 Task: Research Airbnb accommodation in Ad Dilam, Saudi Arabia from 7th December, 2023 to 15th December, 2023 for 6 adults.3 bedrooms having 3 beds and 3 bathrooms. Property type can be guest house. Booking option can be shelf check-in. Look for 3 properties as per requirement.
Action: Mouse moved to (592, 83)
Screenshot: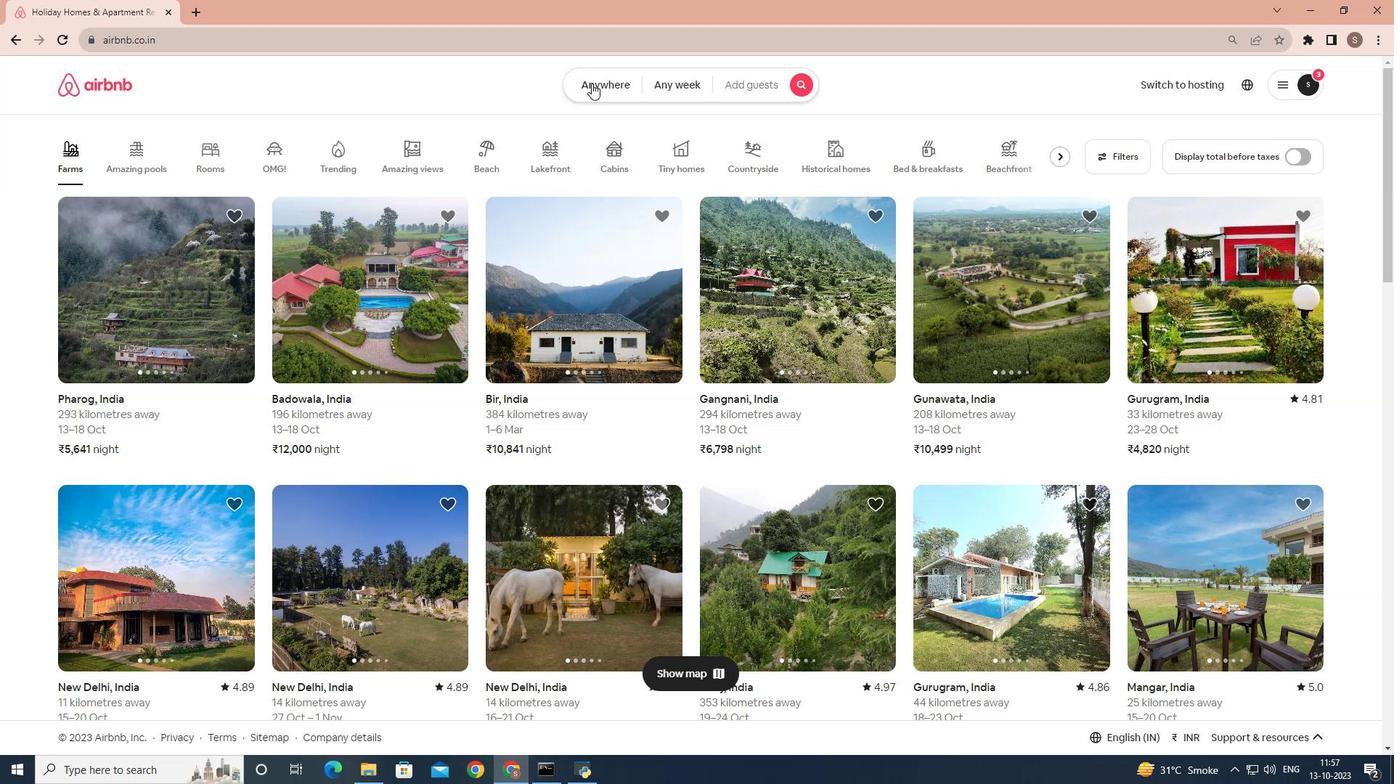 
Action: Mouse pressed left at (592, 83)
Screenshot: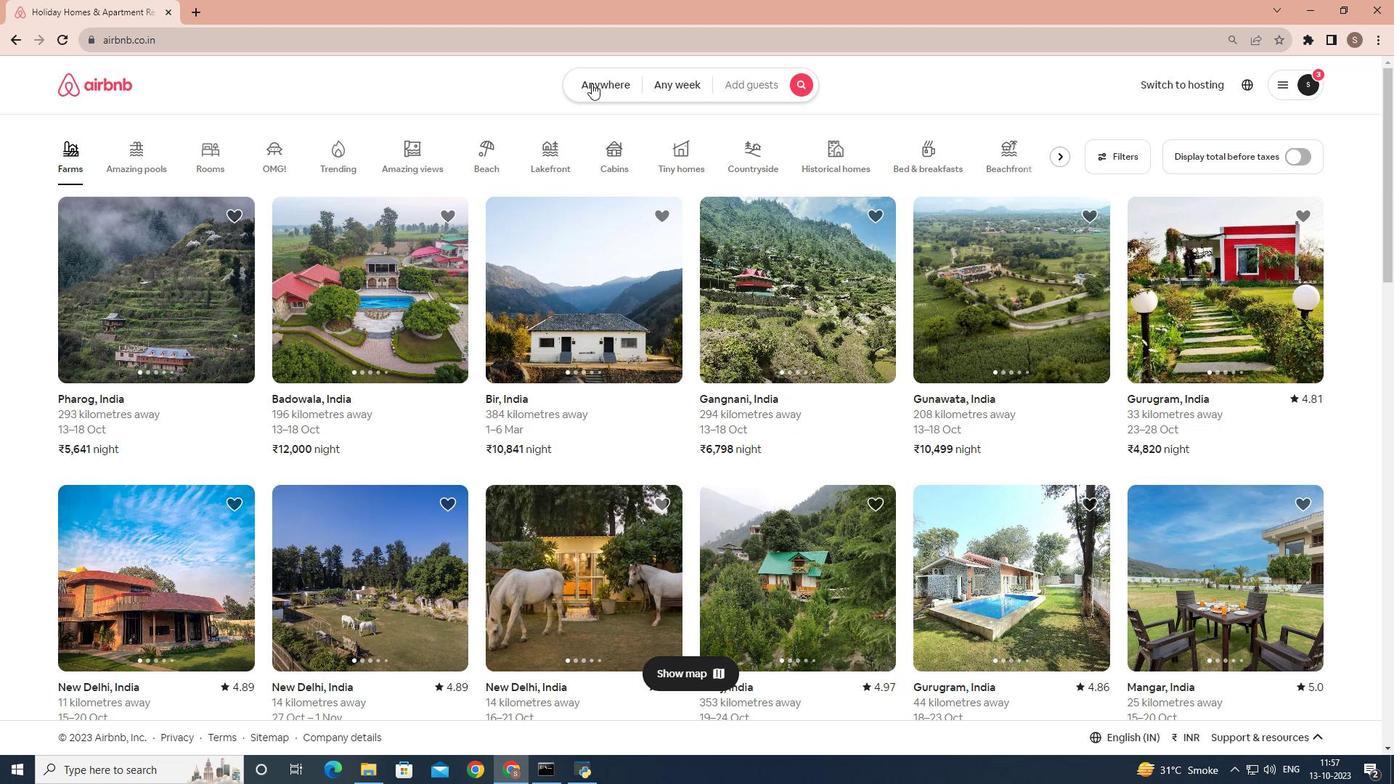 
Action: Mouse moved to (502, 141)
Screenshot: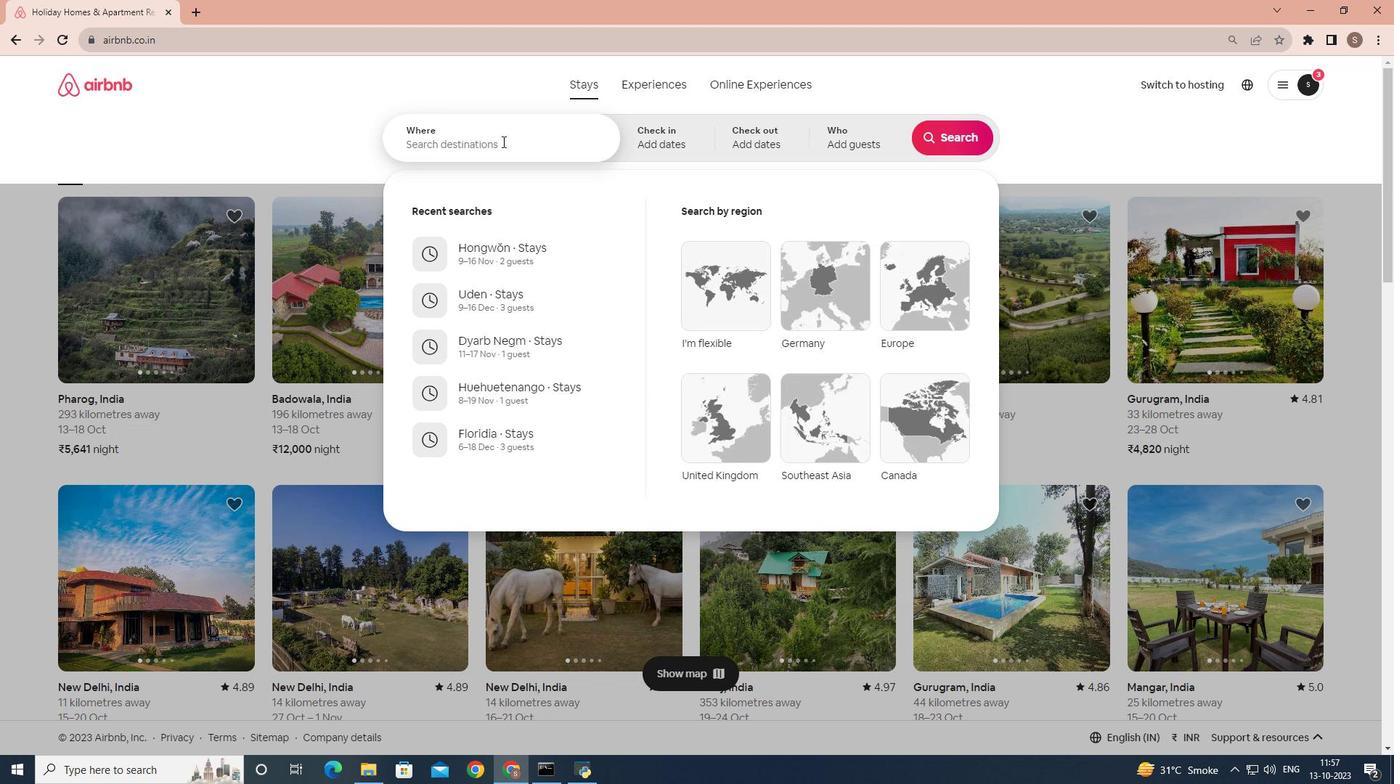 
Action: Mouse pressed left at (502, 141)
Screenshot: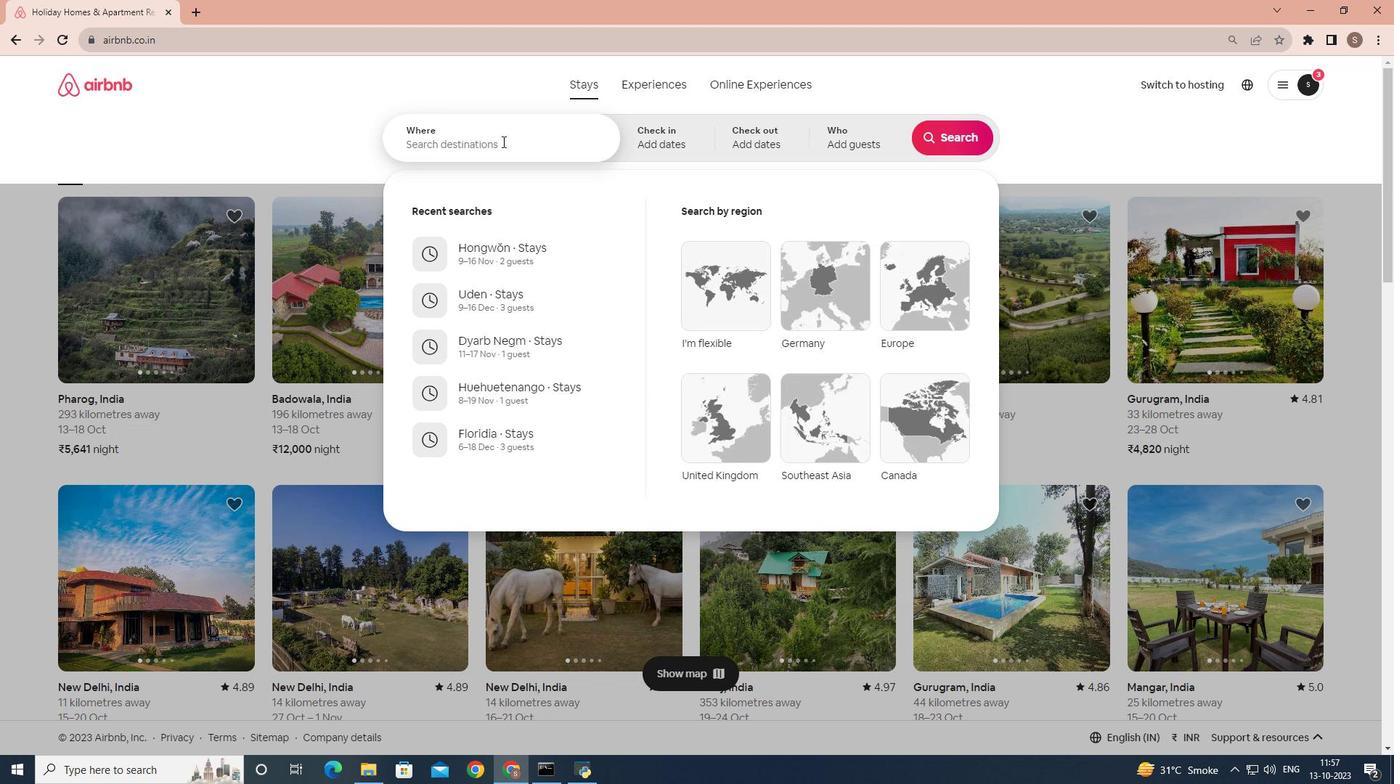 
Action: Key pressed <Key.shift>Ad<Key.space><Key.shift>Dilam,<Key.space><Key.shift>Saudi<Key.space><Key.shift>Arabia
Screenshot: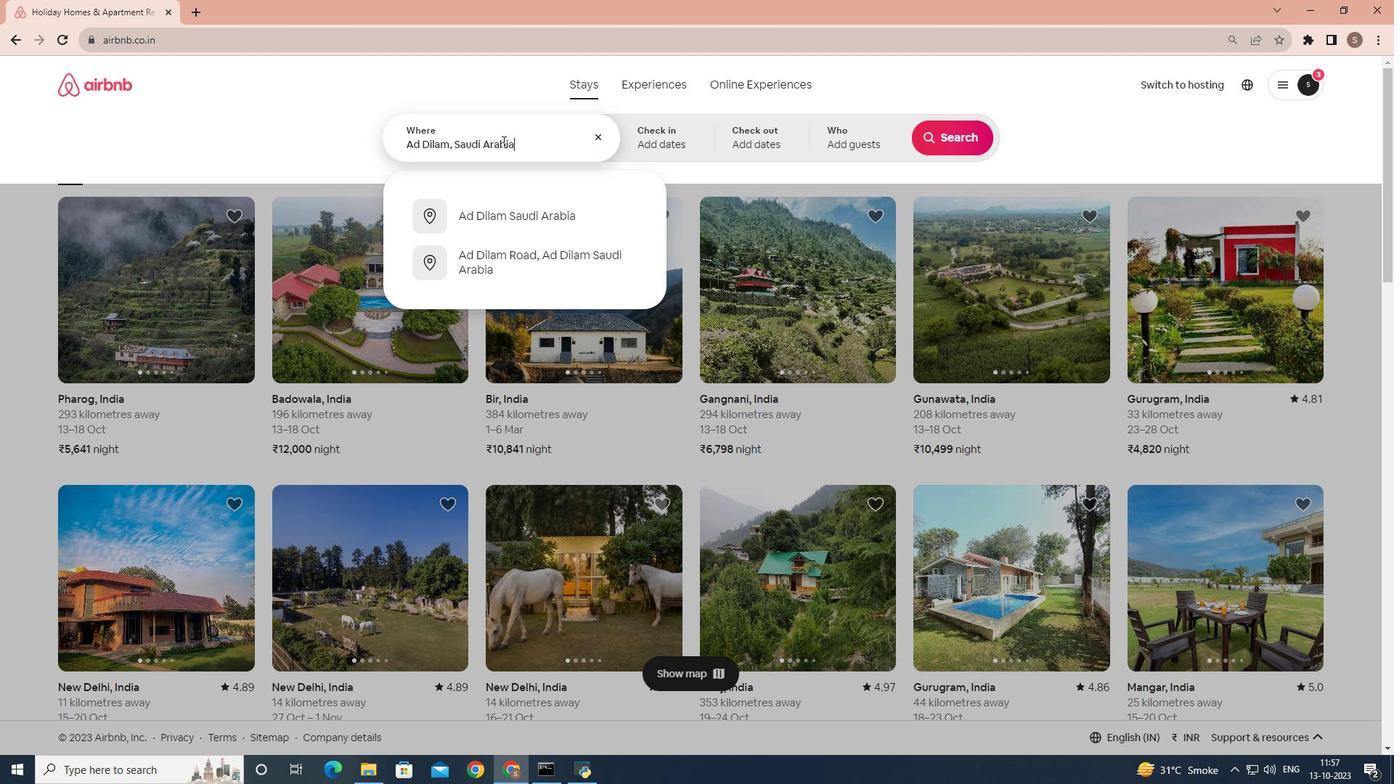 
Action: Mouse moved to (684, 137)
Screenshot: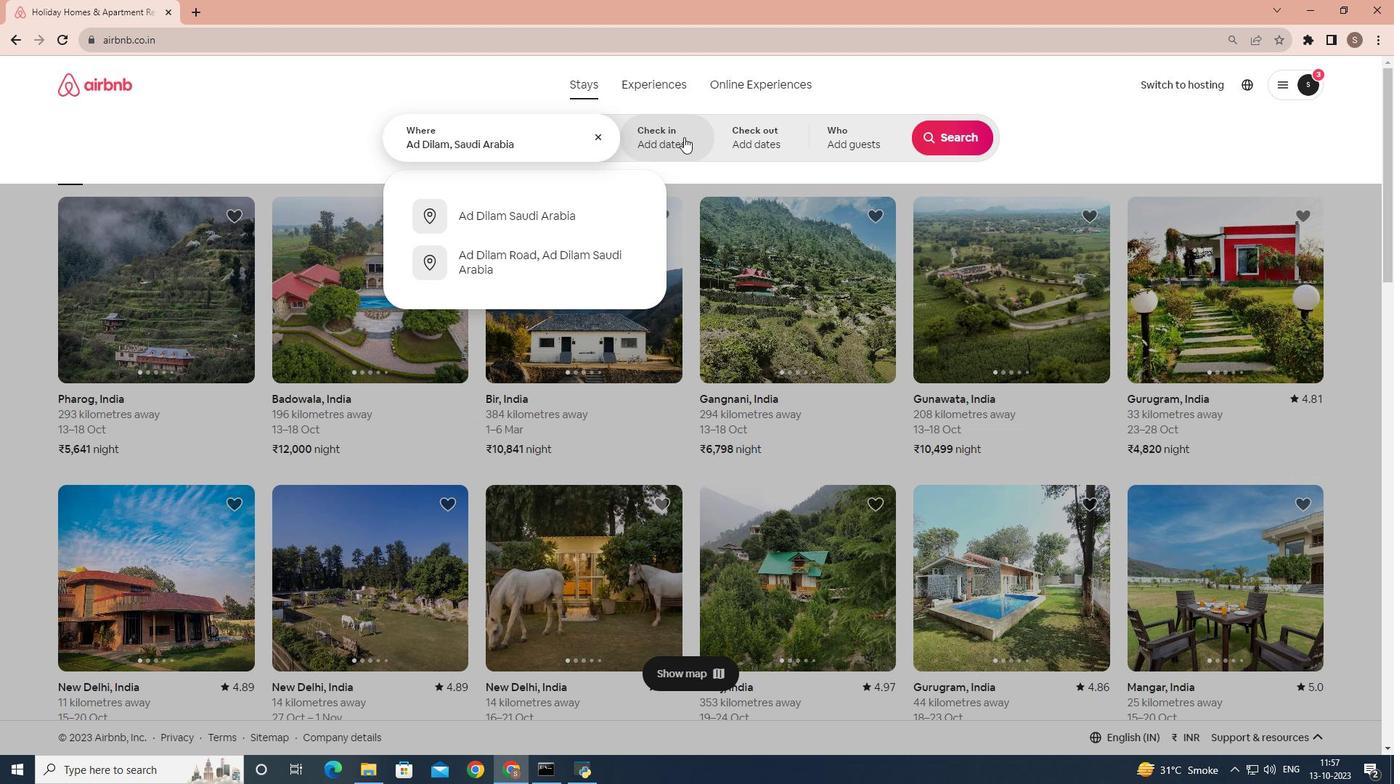 
Action: Mouse pressed left at (684, 137)
Screenshot: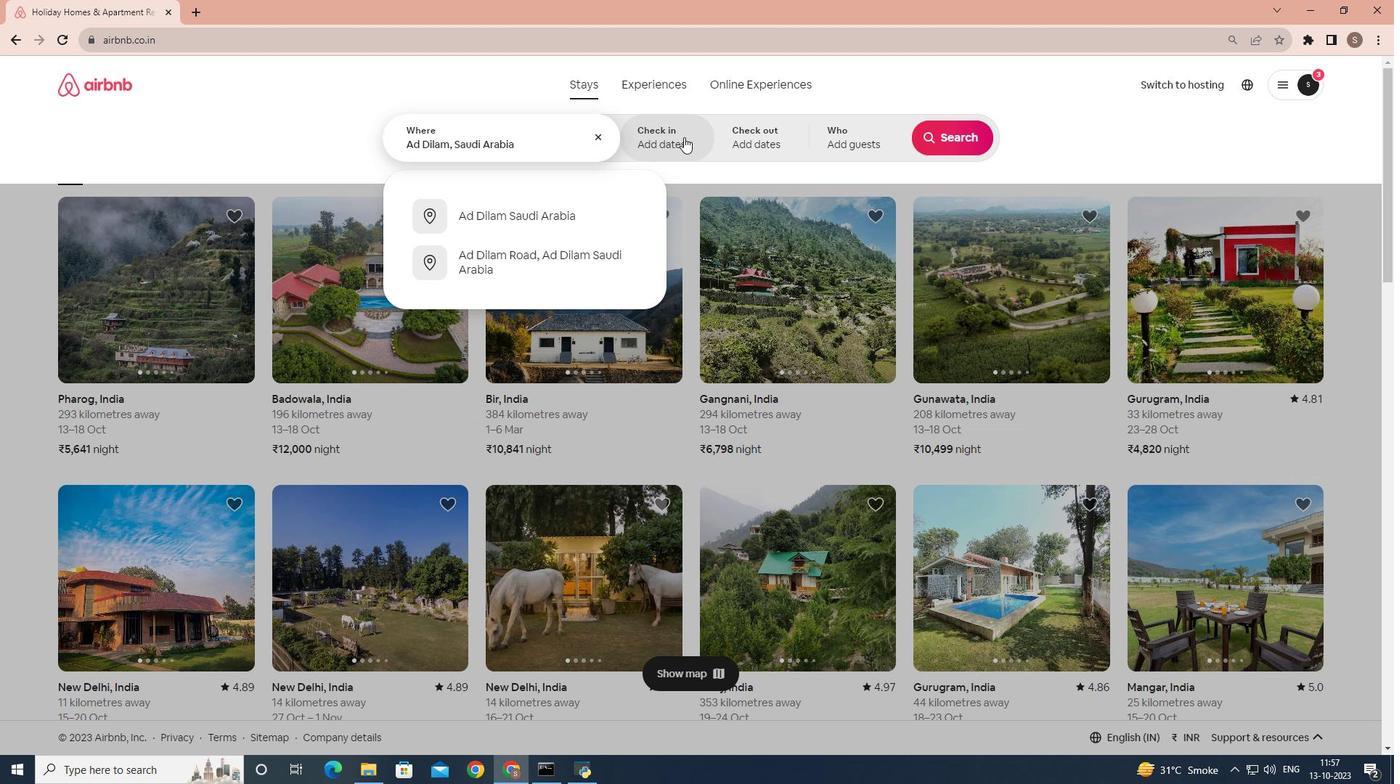 
Action: Mouse moved to (952, 250)
Screenshot: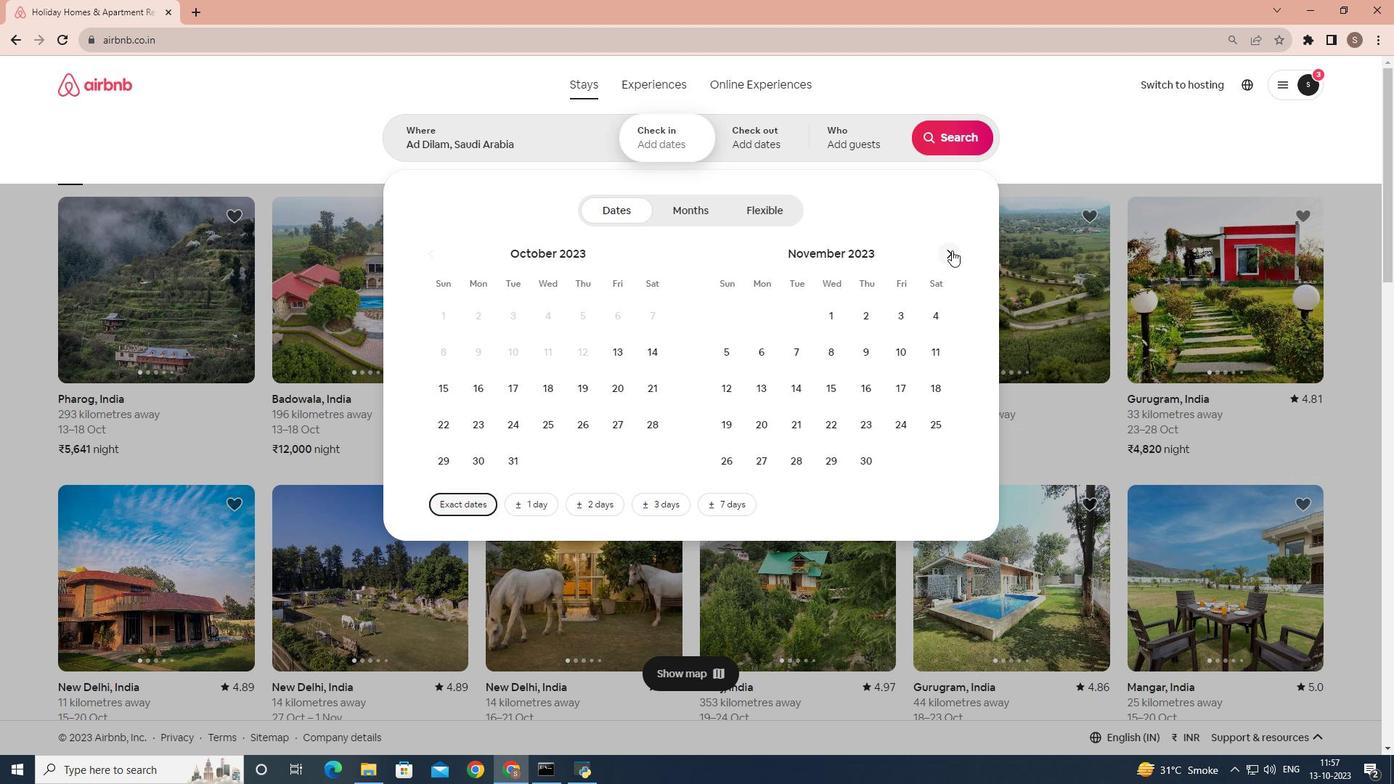 
Action: Mouse pressed left at (952, 250)
Screenshot: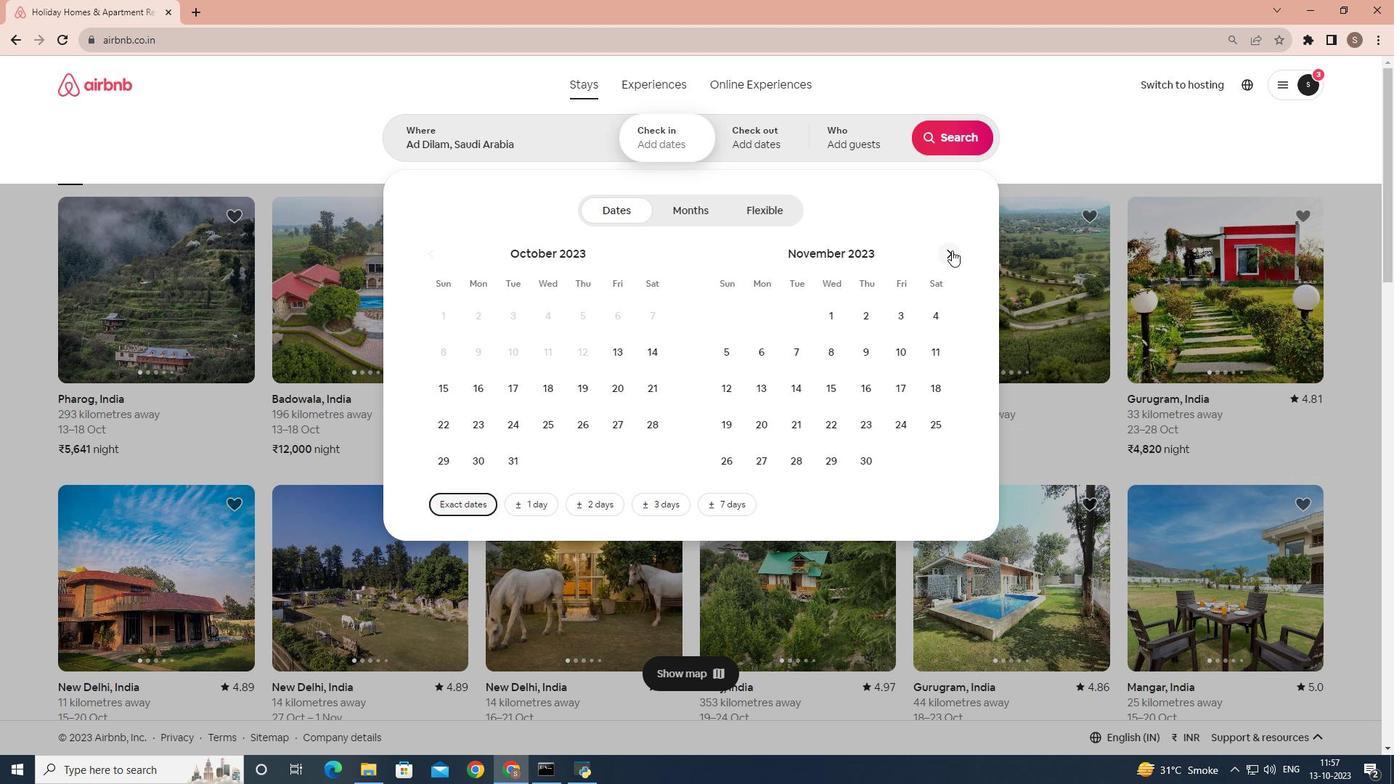 
Action: Mouse moved to (876, 347)
Screenshot: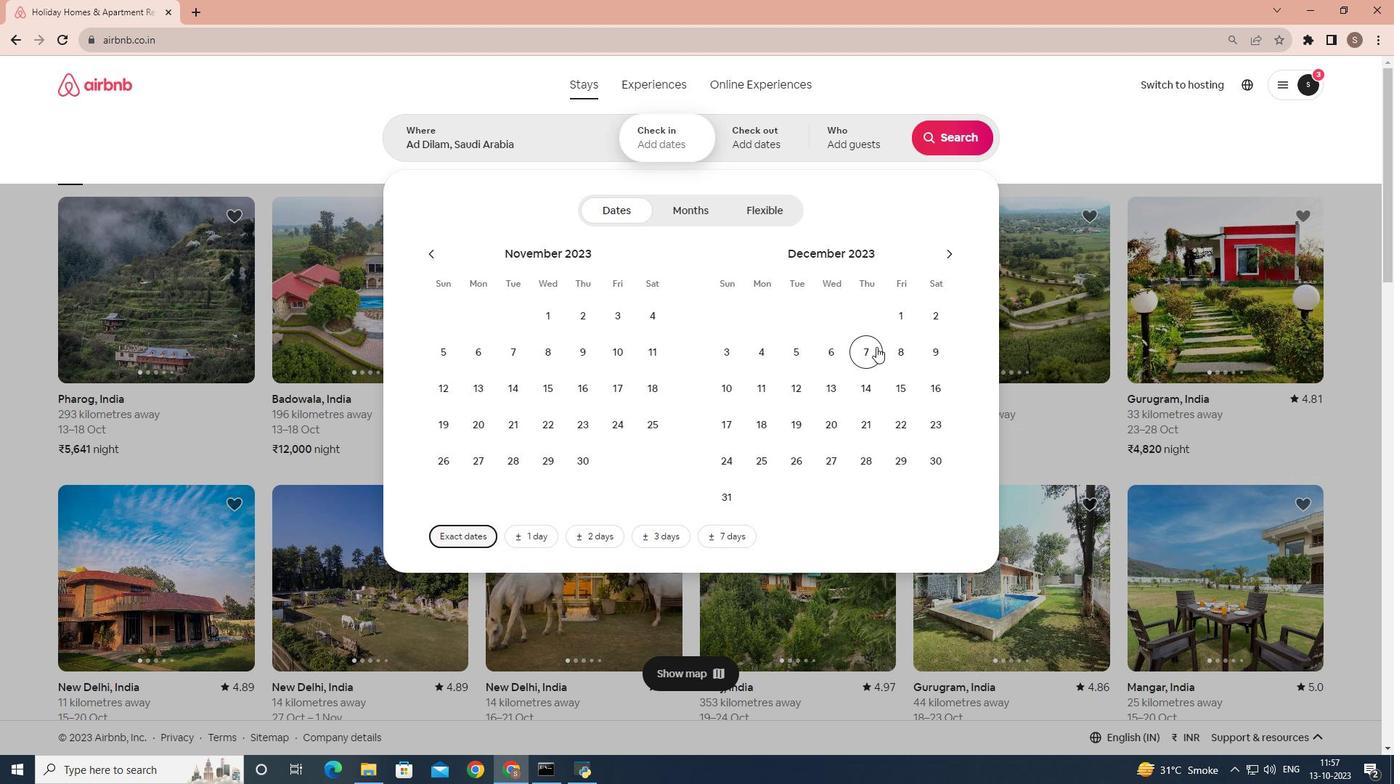 
Action: Mouse pressed left at (876, 347)
Screenshot: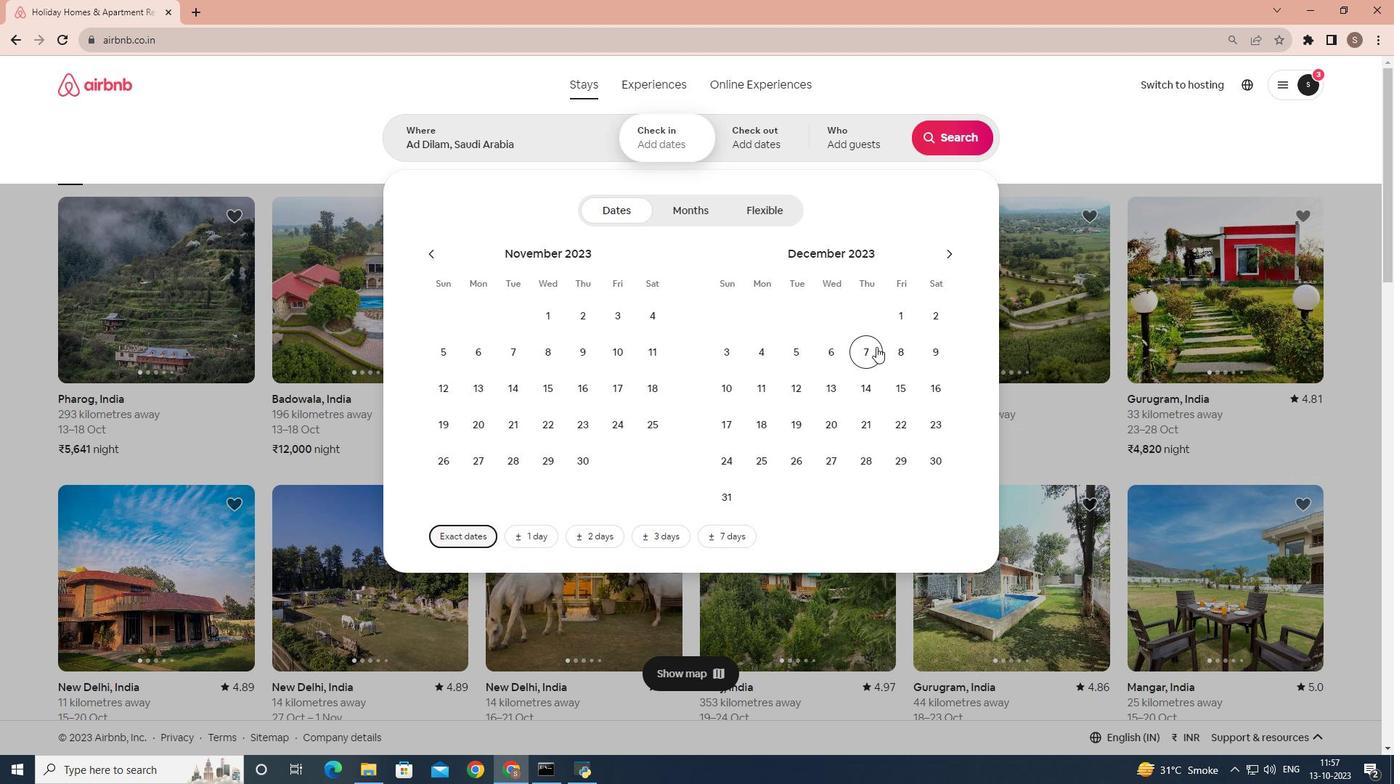 
Action: Mouse moved to (890, 387)
Screenshot: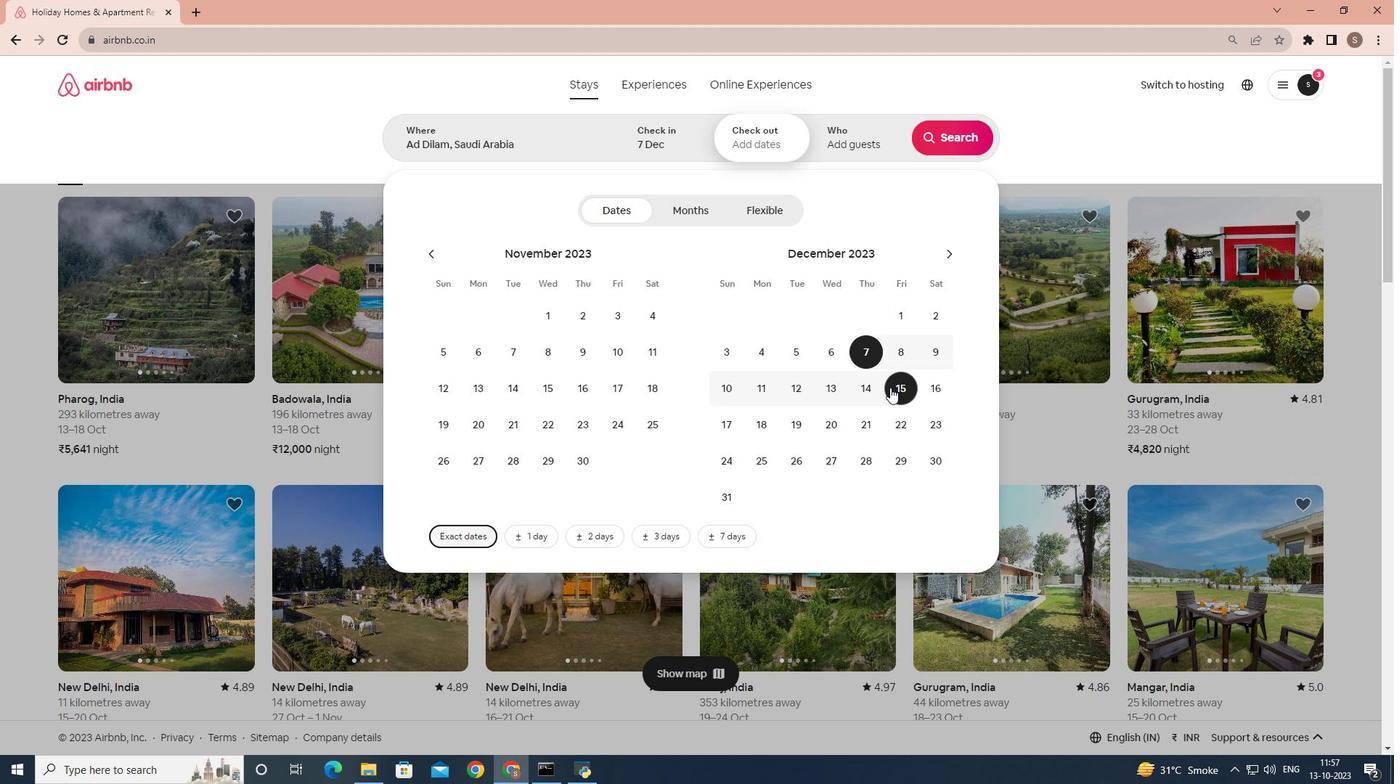 
Action: Mouse pressed left at (890, 387)
Screenshot: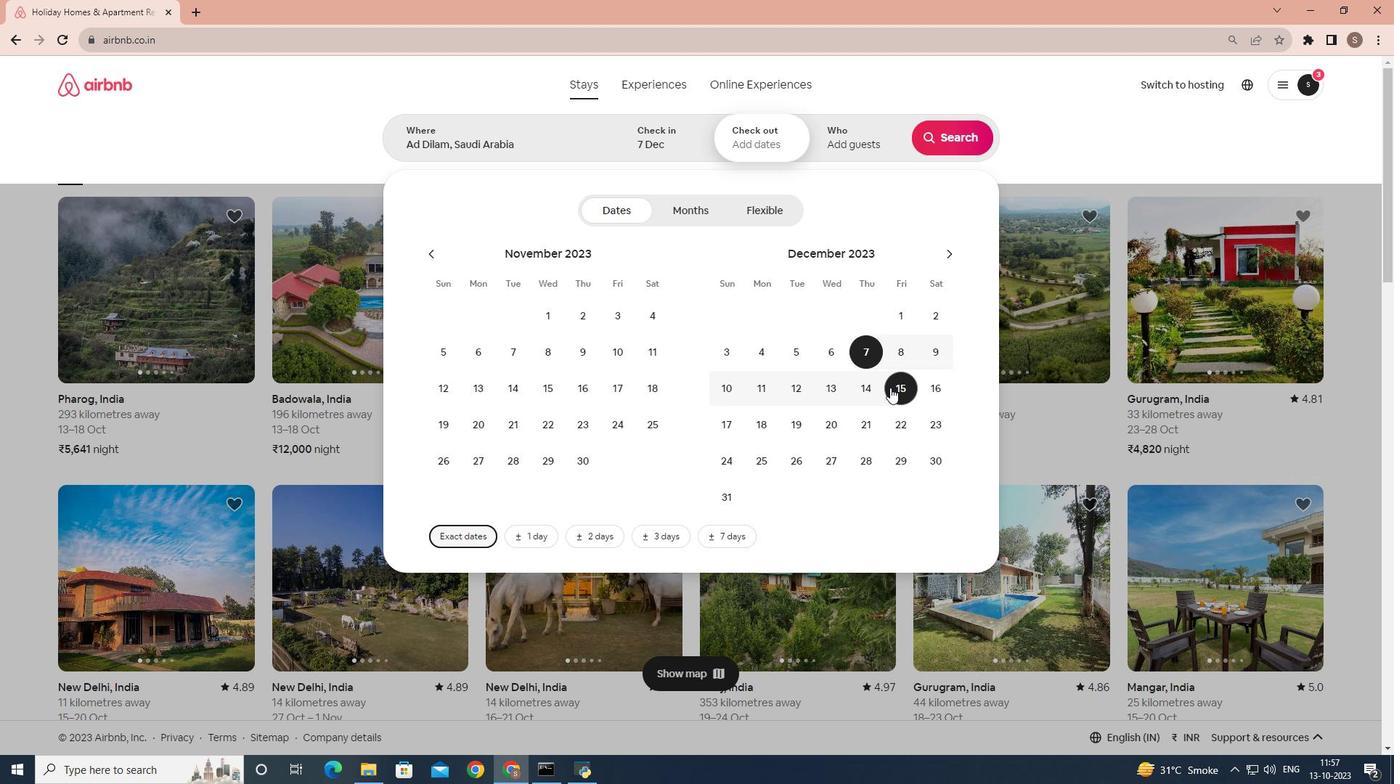 
Action: Mouse moved to (834, 150)
Screenshot: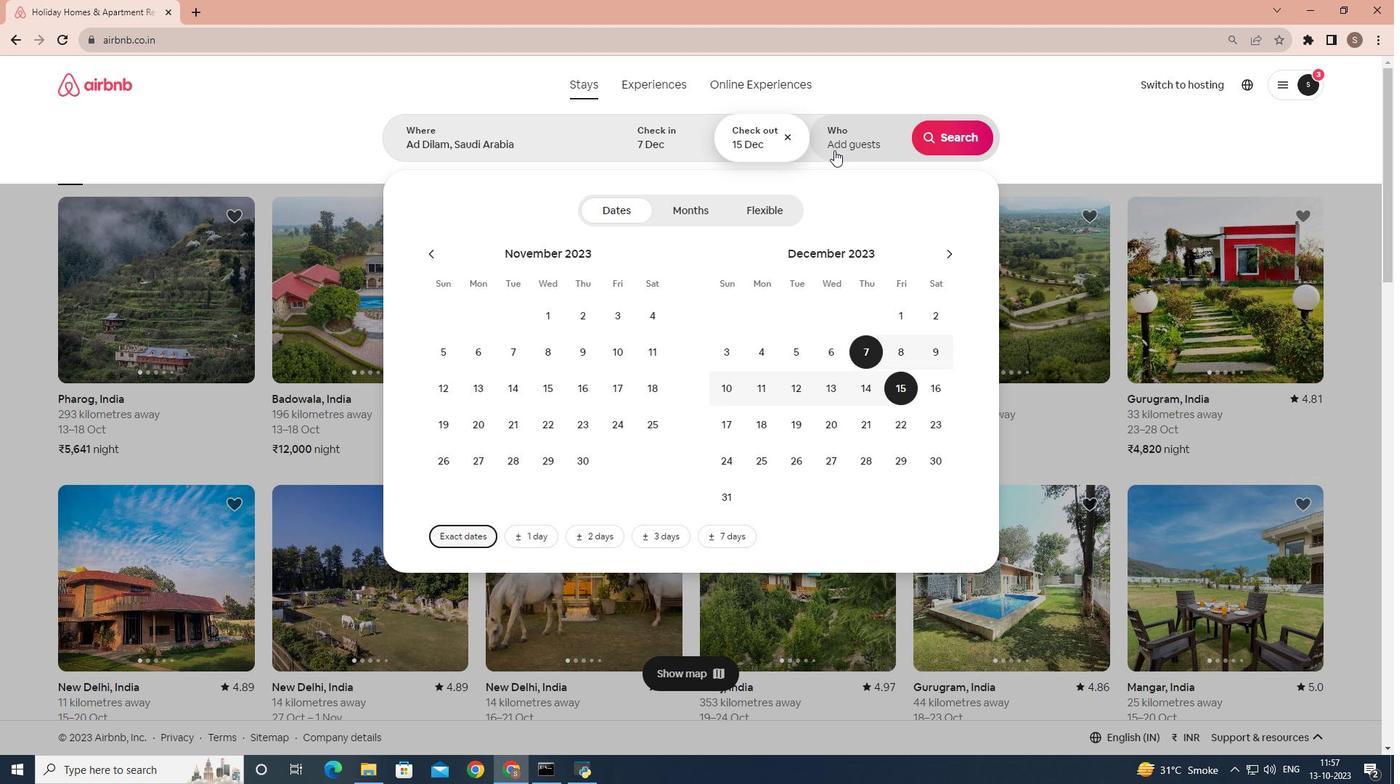 
Action: Mouse pressed left at (834, 150)
Screenshot: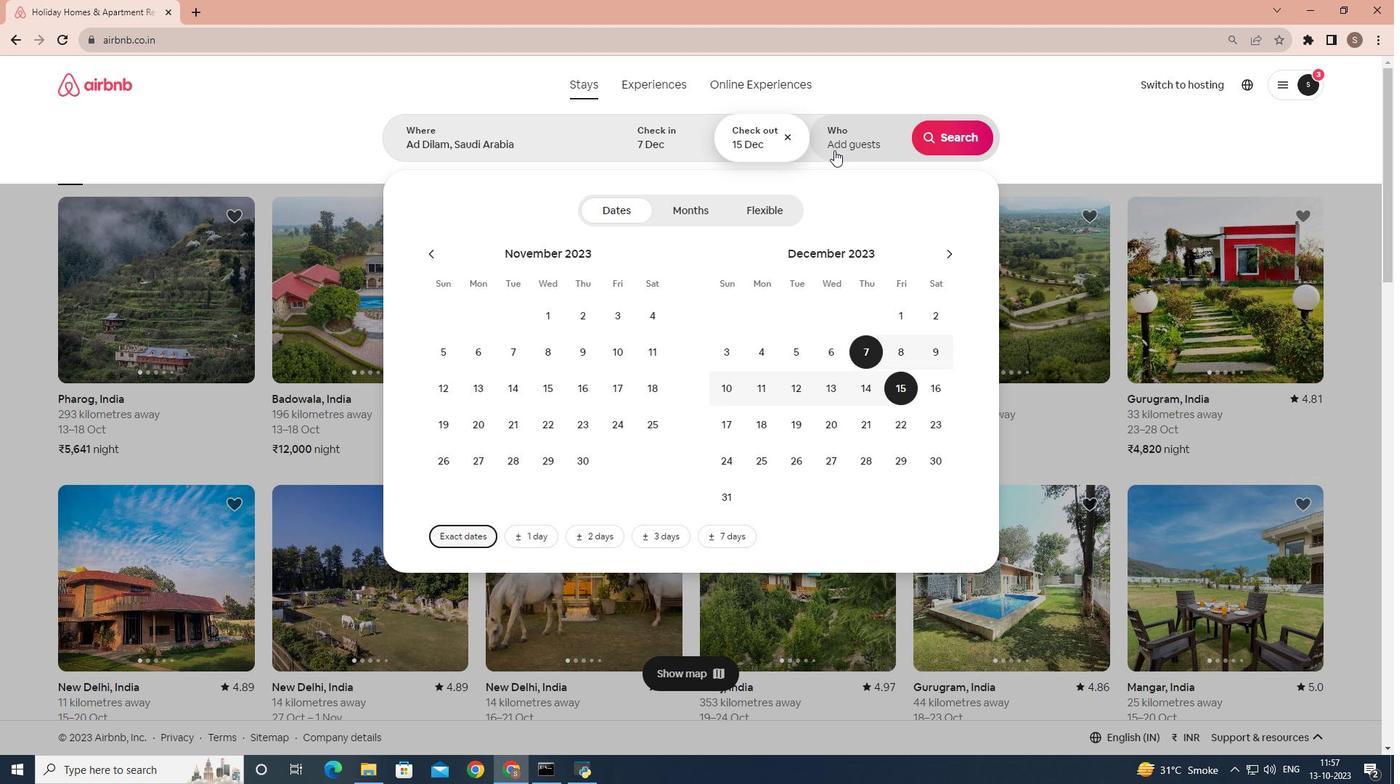 
Action: Mouse moved to (954, 215)
Screenshot: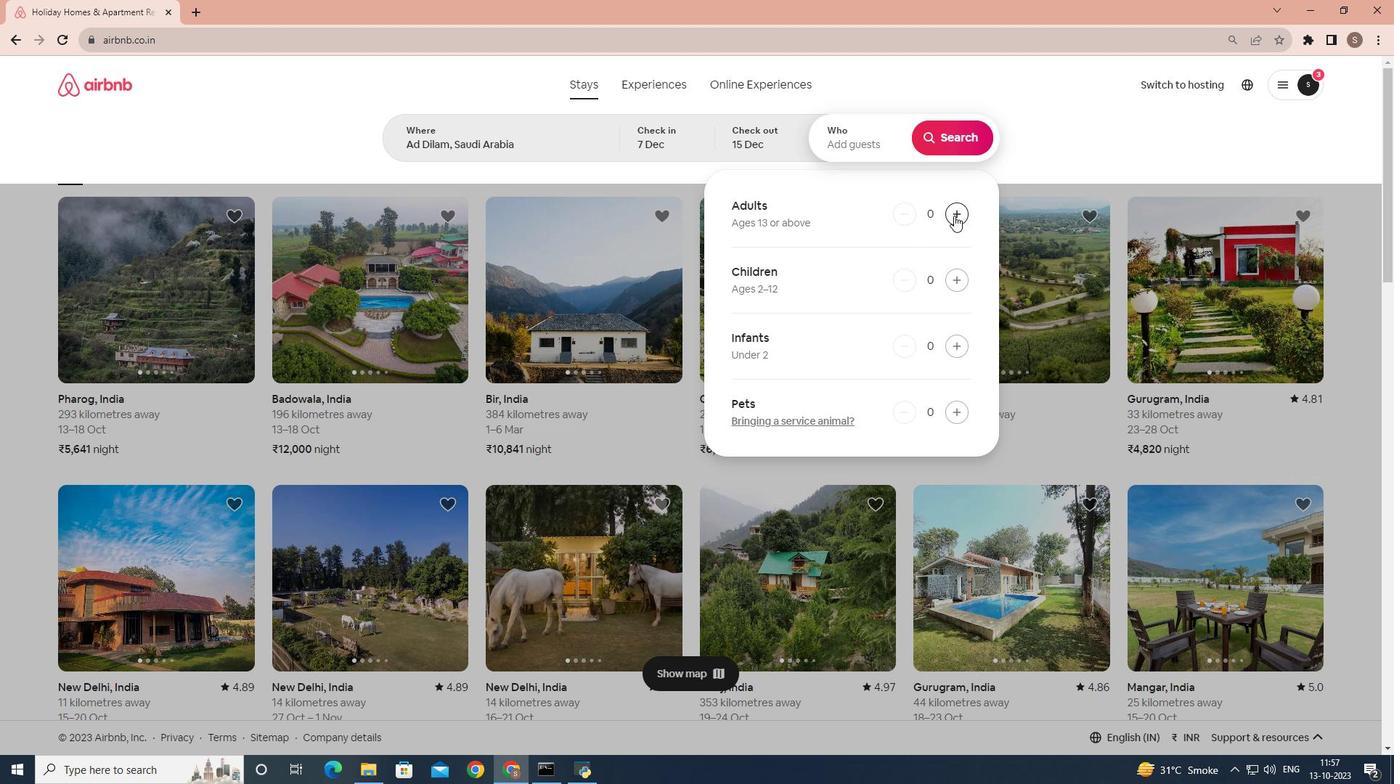 
Action: Mouse pressed left at (954, 215)
Screenshot: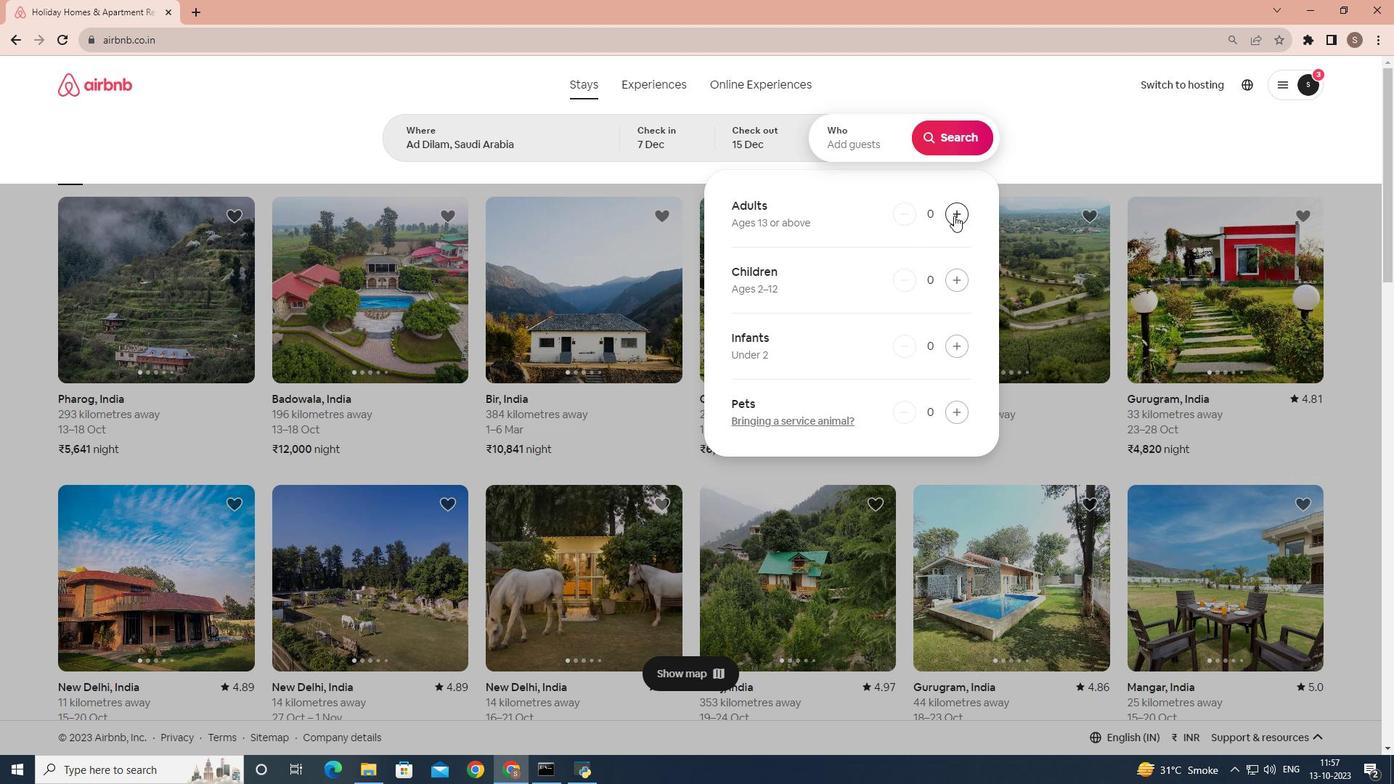 
Action: Mouse pressed left at (954, 215)
Screenshot: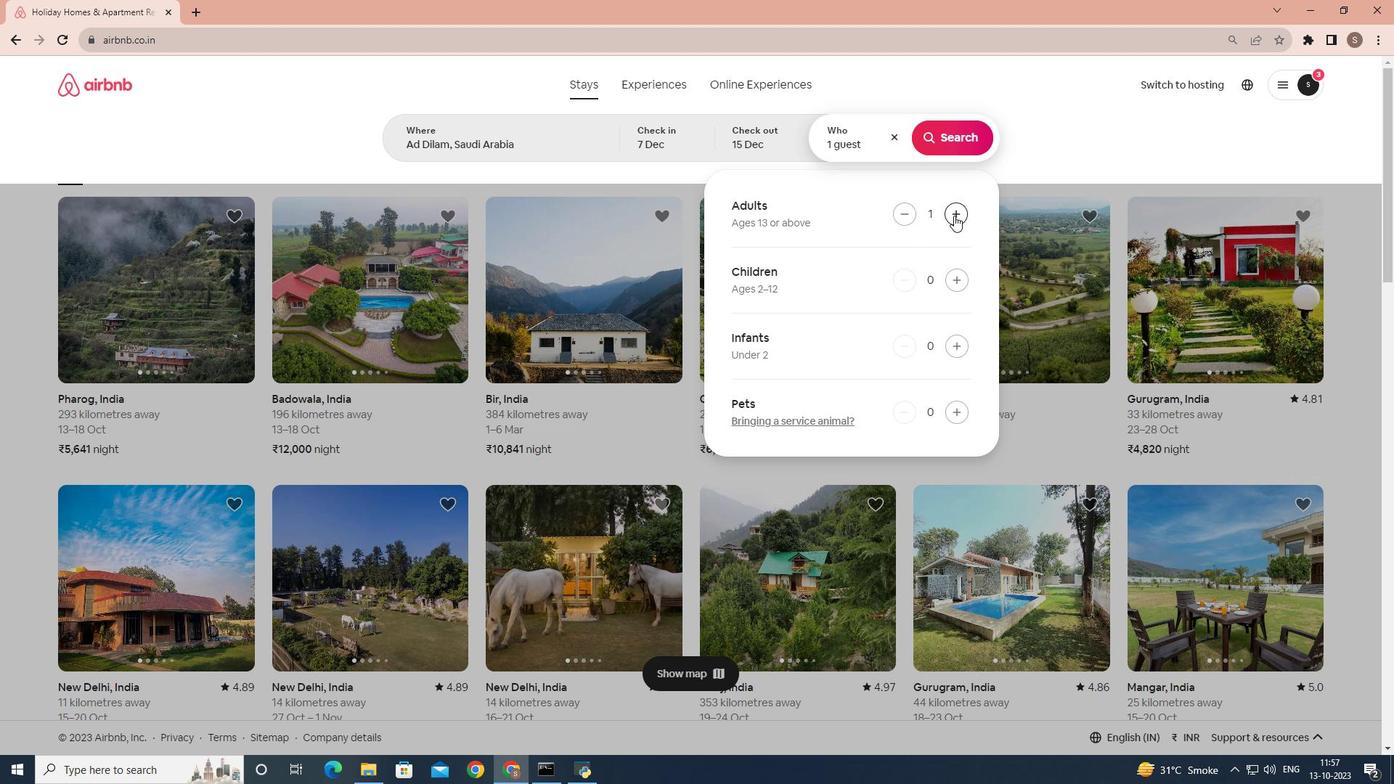 
Action: Mouse pressed left at (954, 215)
Screenshot: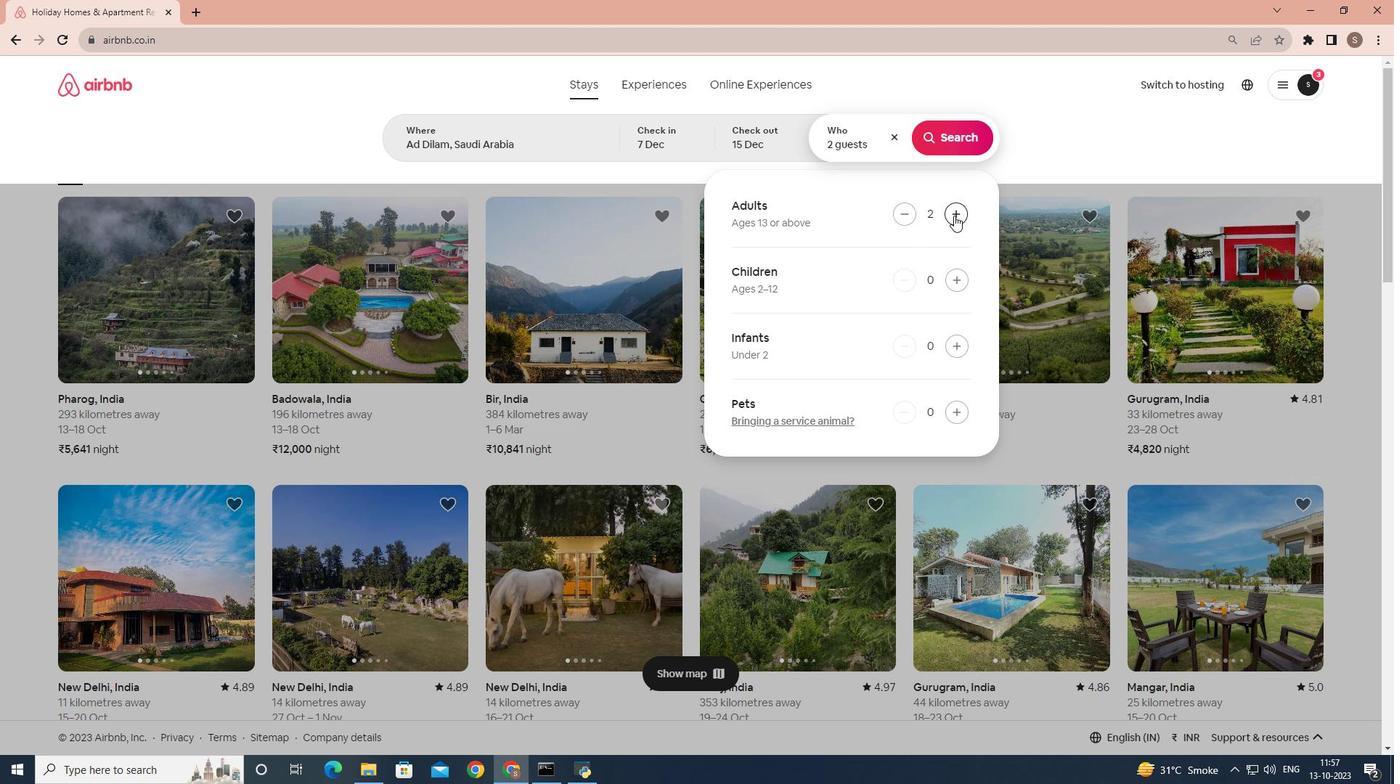 
Action: Mouse pressed left at (954, 215)
Screenshot: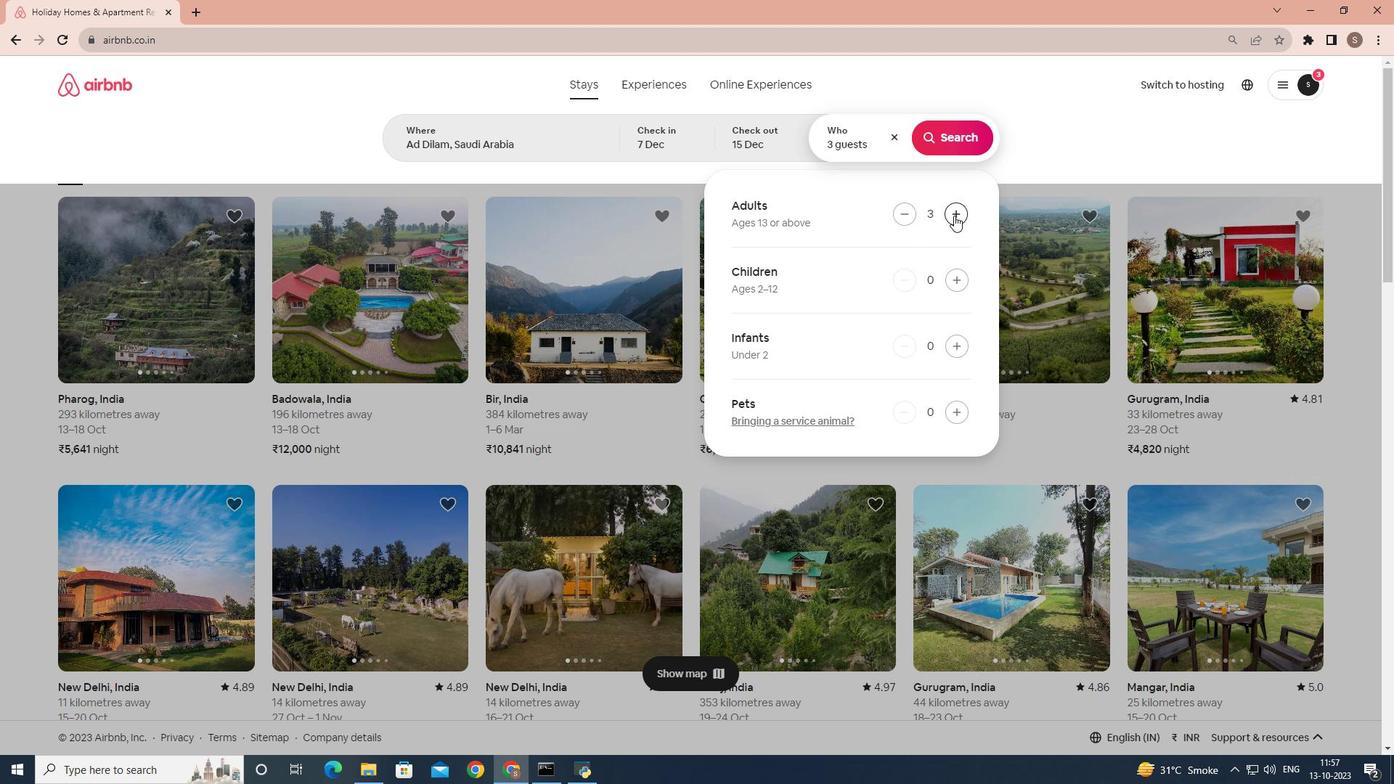 
Action: Mouse pressed left at (954, 215)
Screenshot: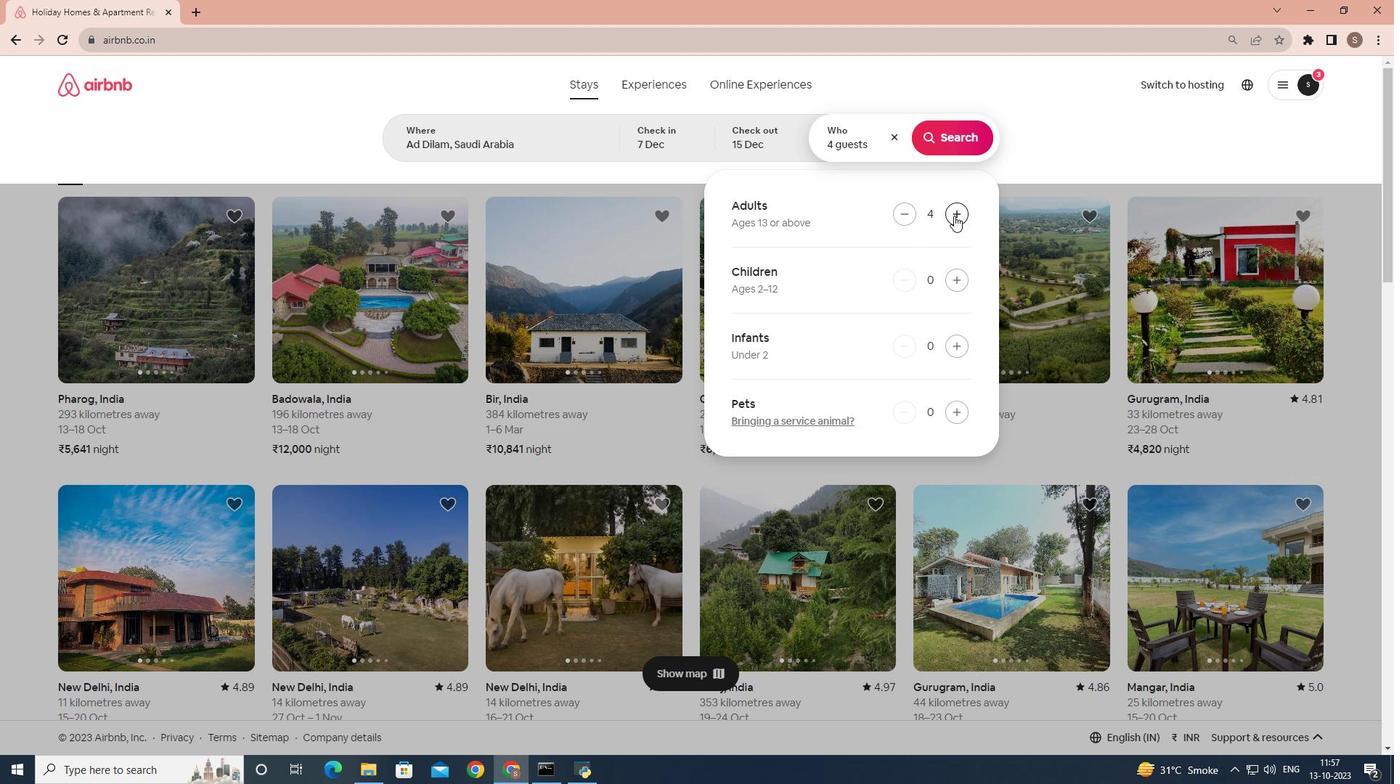 
Action: Mouse pressed left at (954, 215)
Screenshot: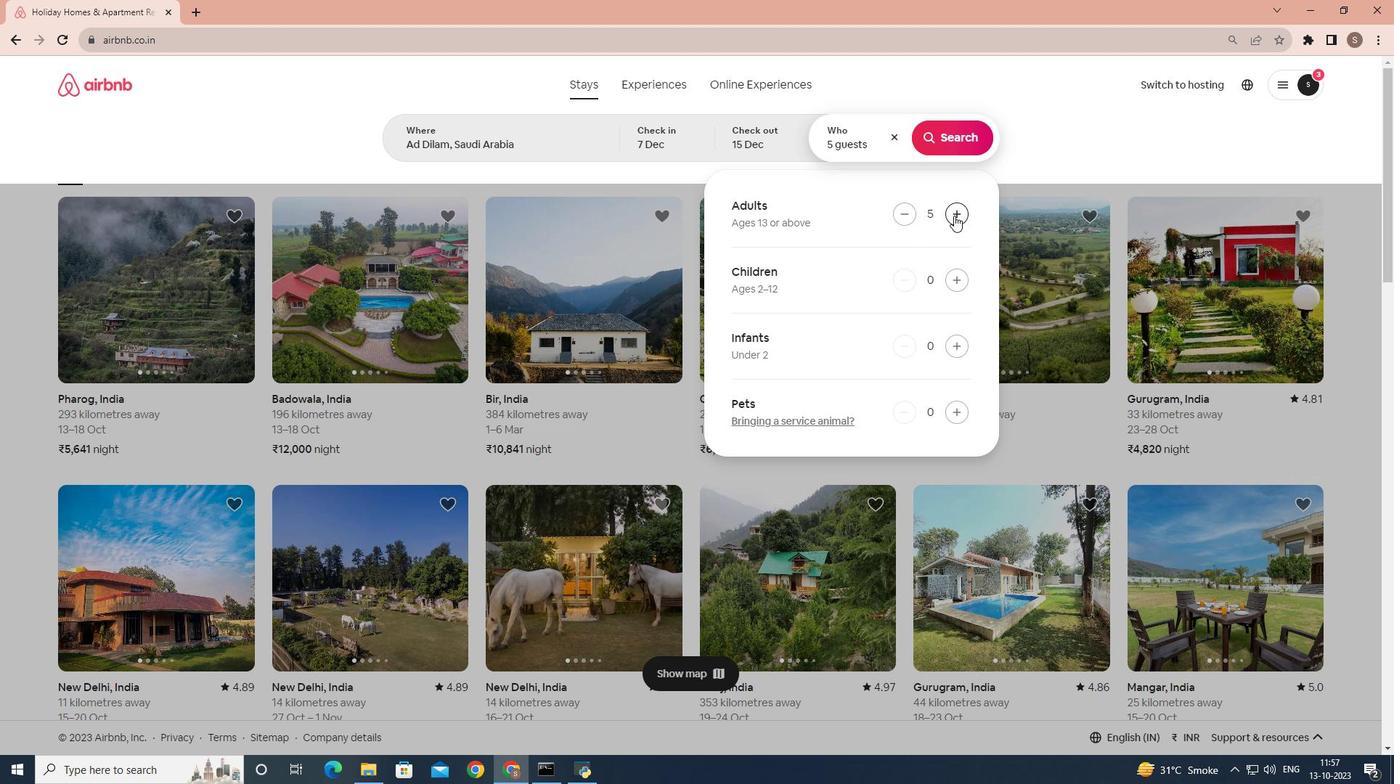 
Action: Mouse moved to (934, 137)
Screenshot: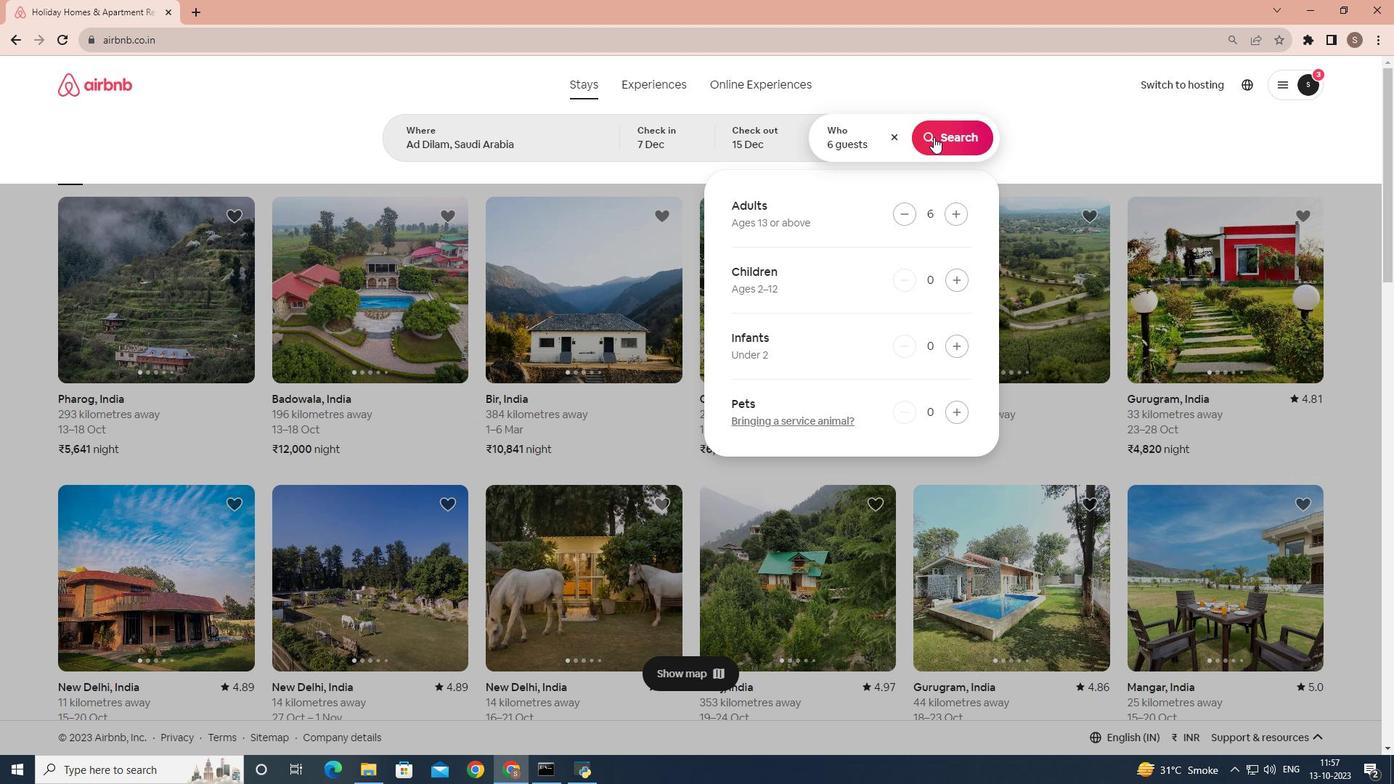 
Action: Mouse pressed left at (934, 137)
Screenshot: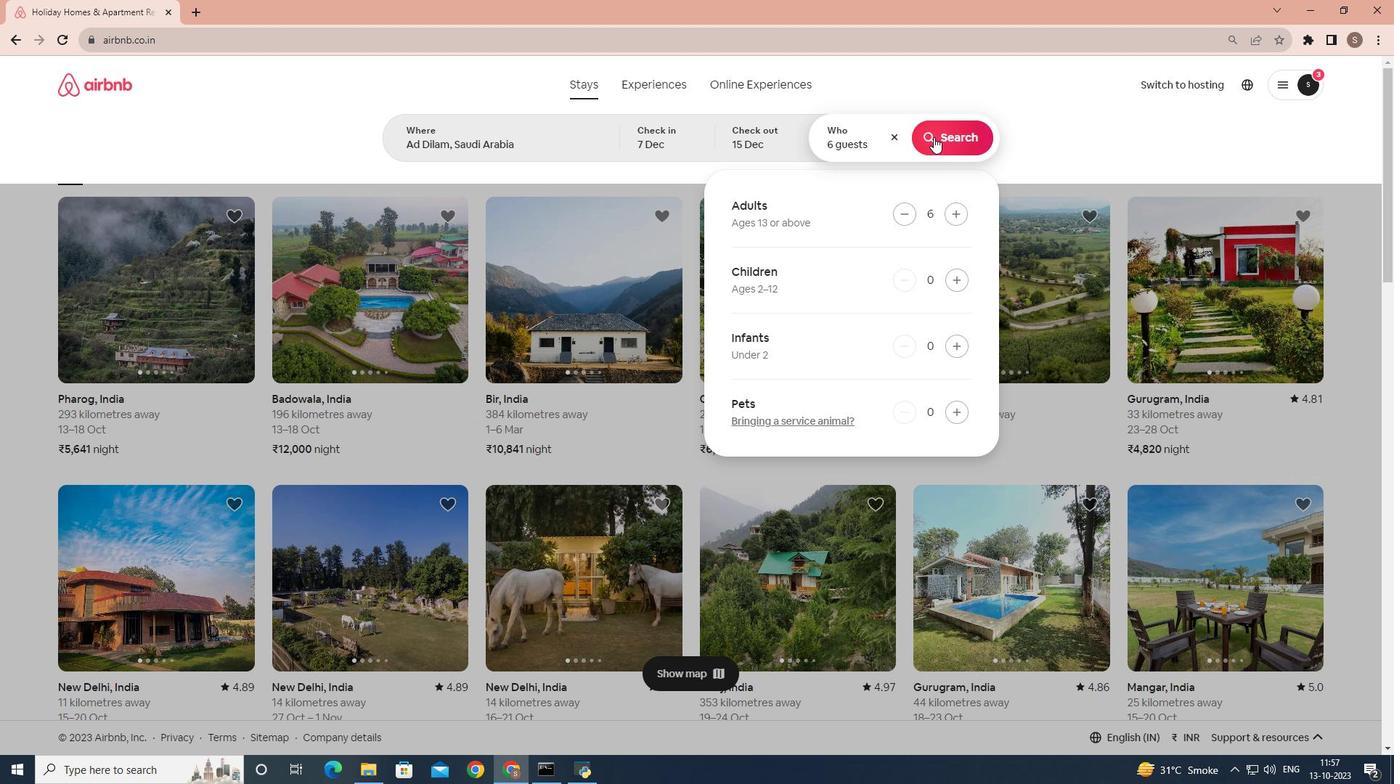 
Action: Mouse moved to (1153, 146)
Screenshot: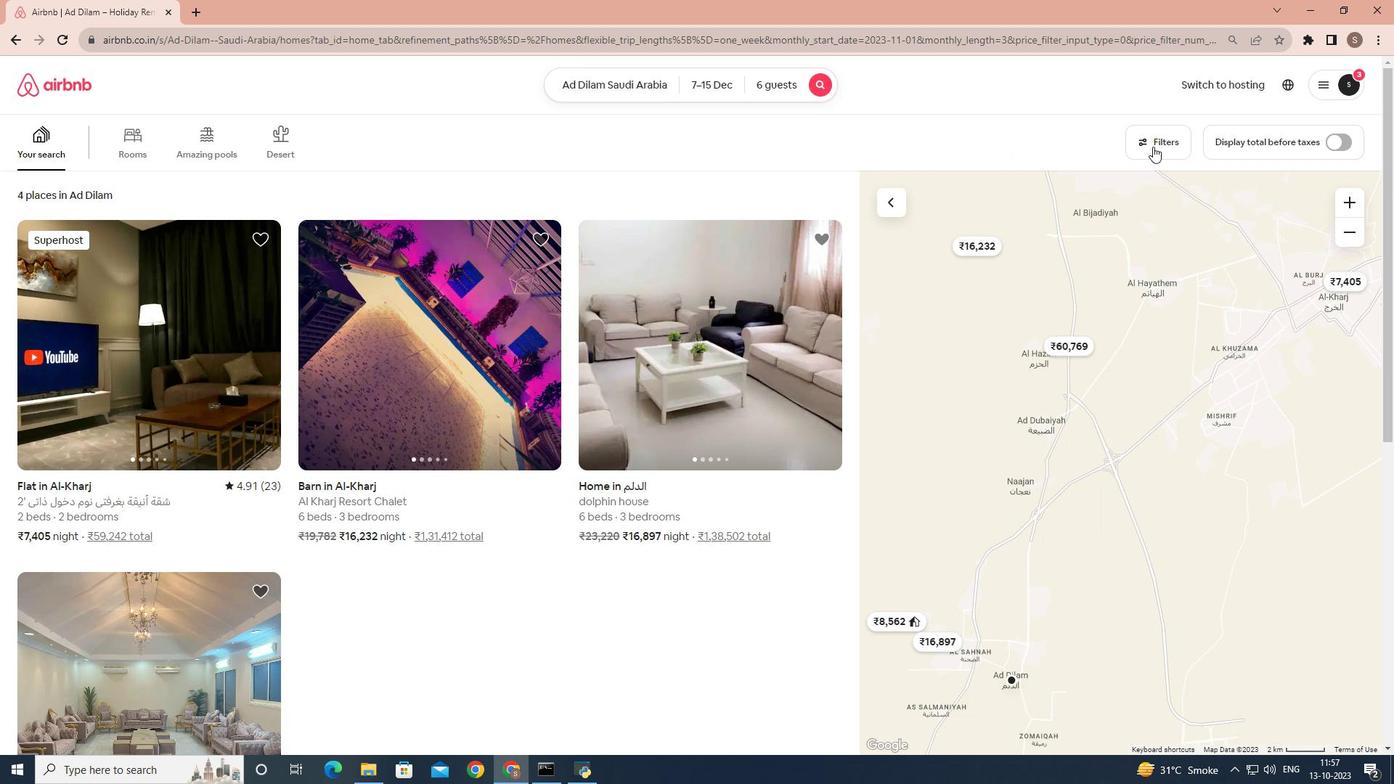 
Action: Mouse pressed left at (1153, 146)
Screenshot: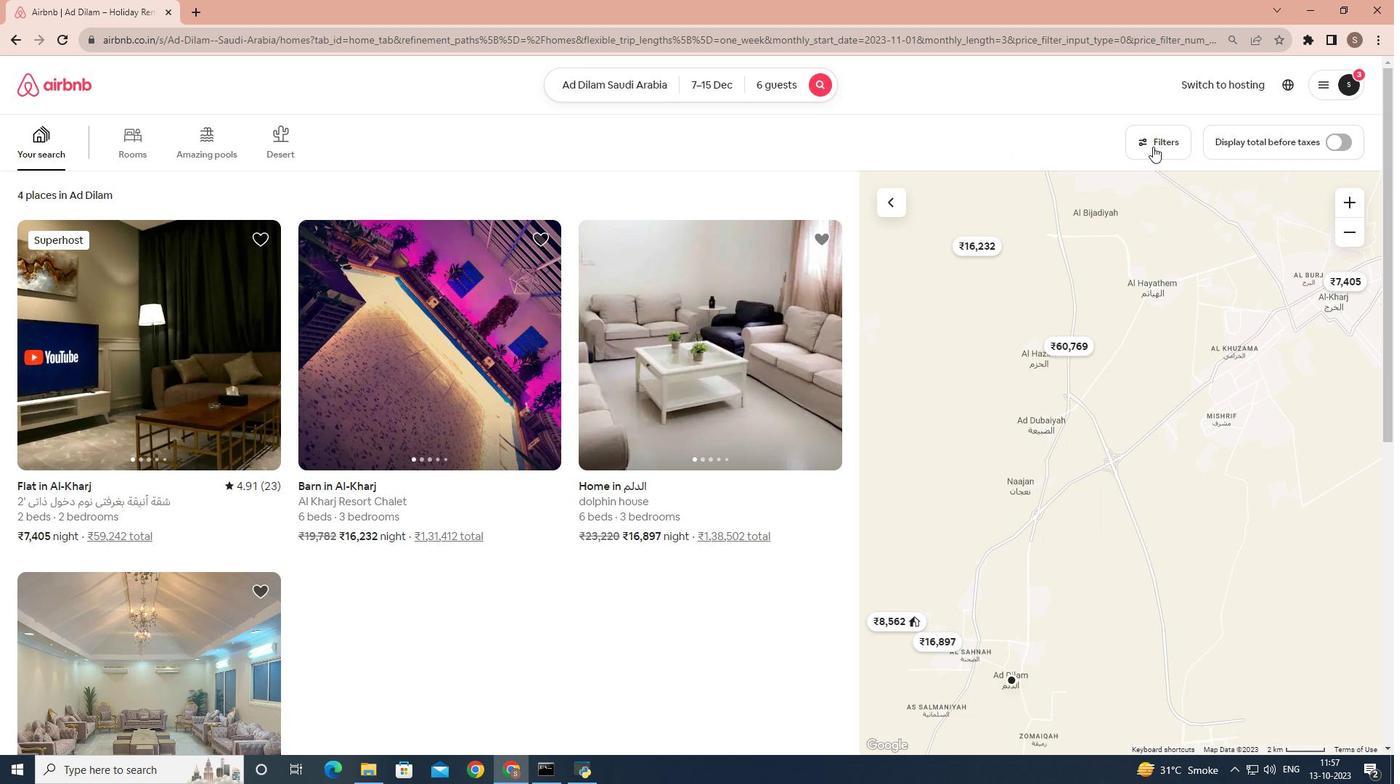 
Action: Mouse moved to (780, 341)
Screenshot: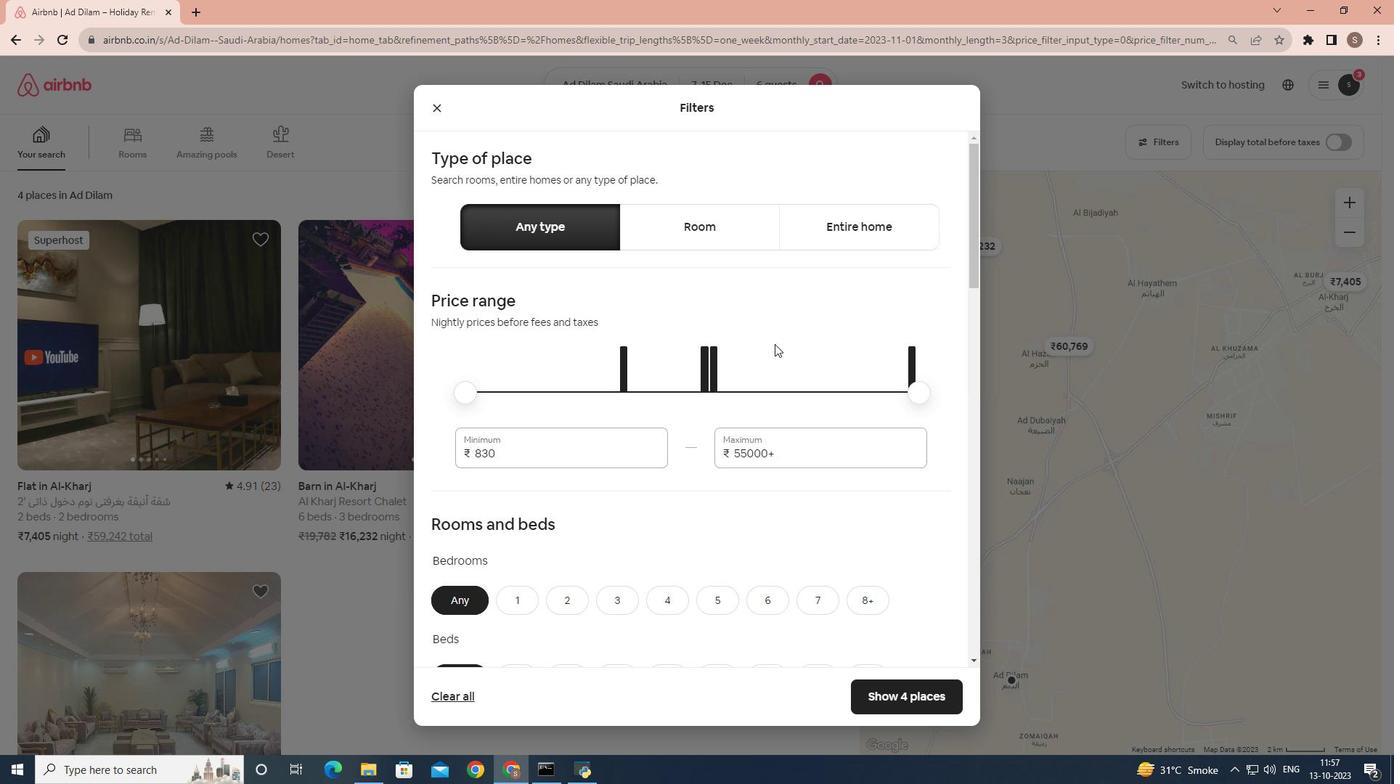 
Action: Mouse scrolled (780, 340) with delta (0, 0)
Screenshot: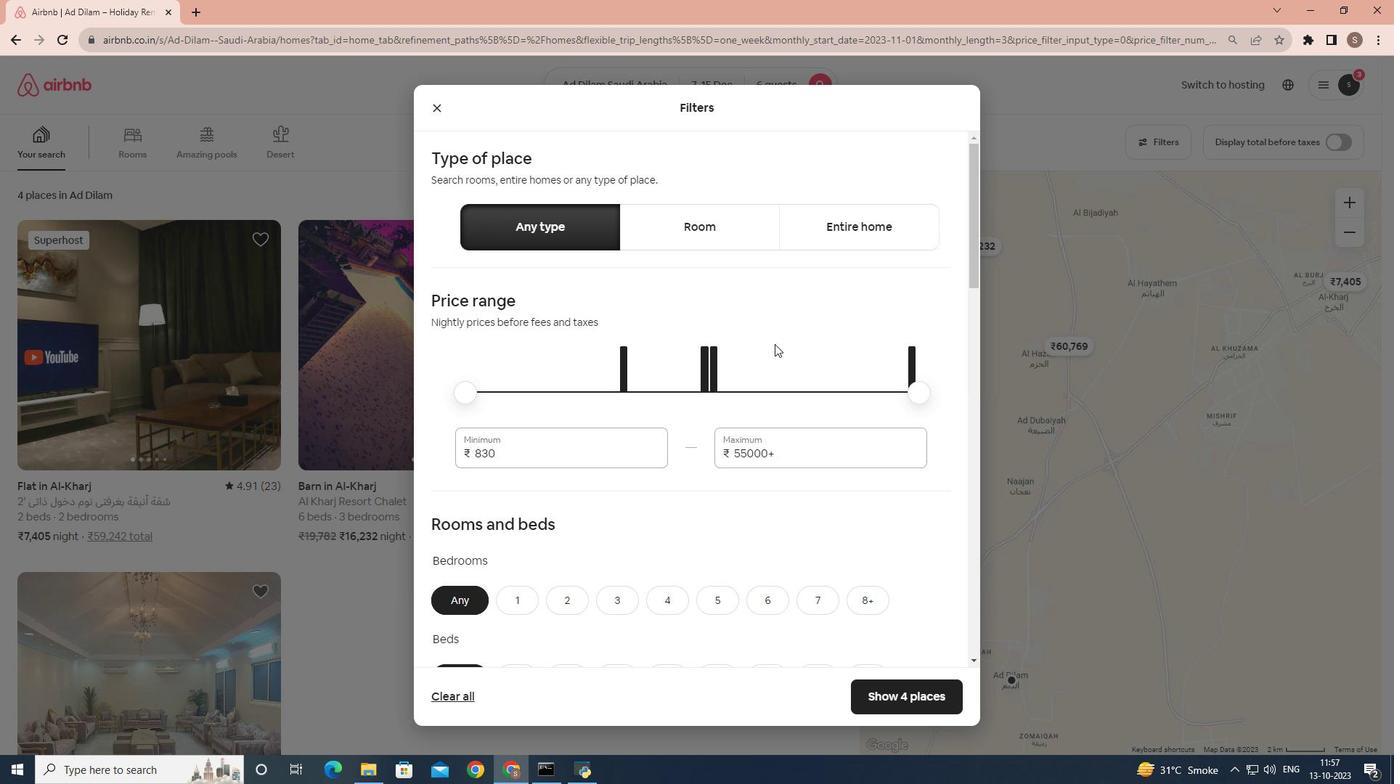 
Action: Mouse moved to (685, 392)
Screenshot: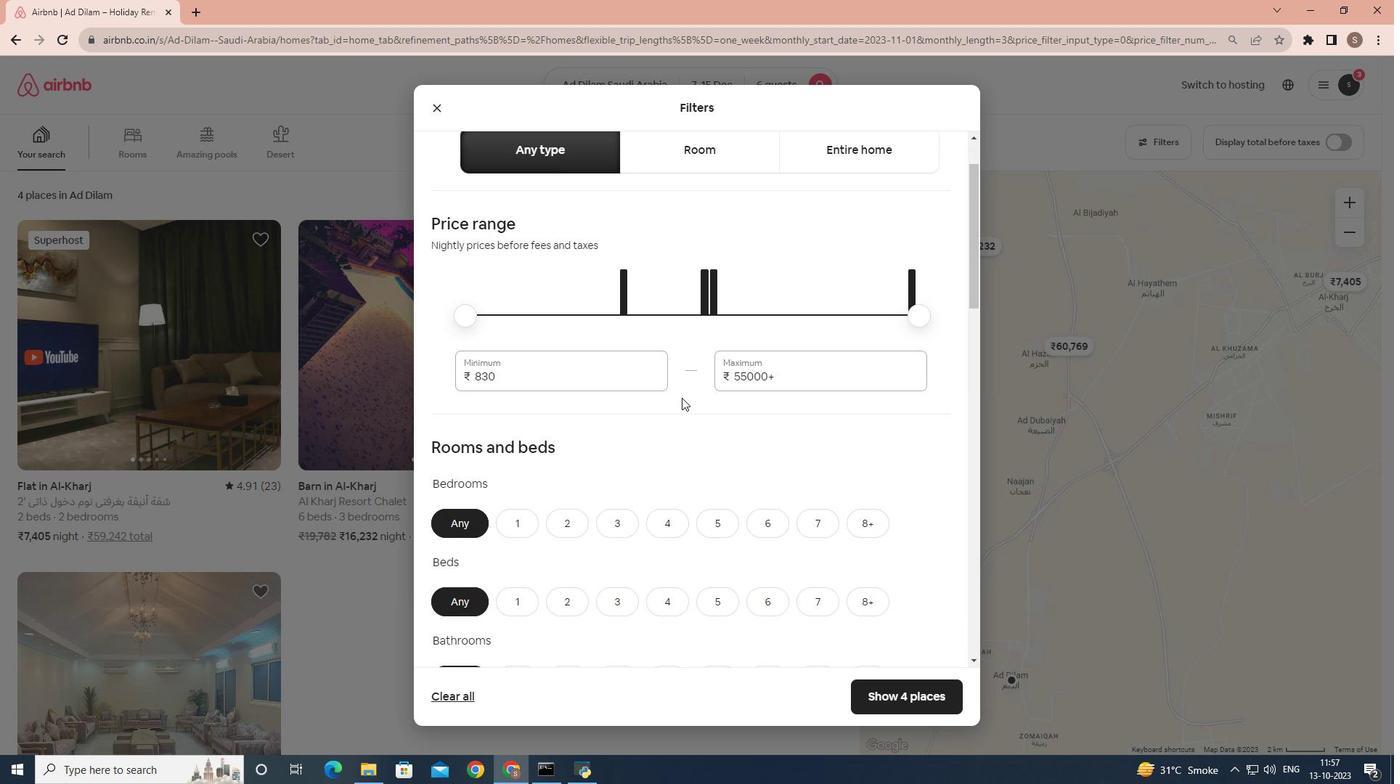 
Action: Mouse scrolled (685, 391) with delta (0, 0)
Screenshot: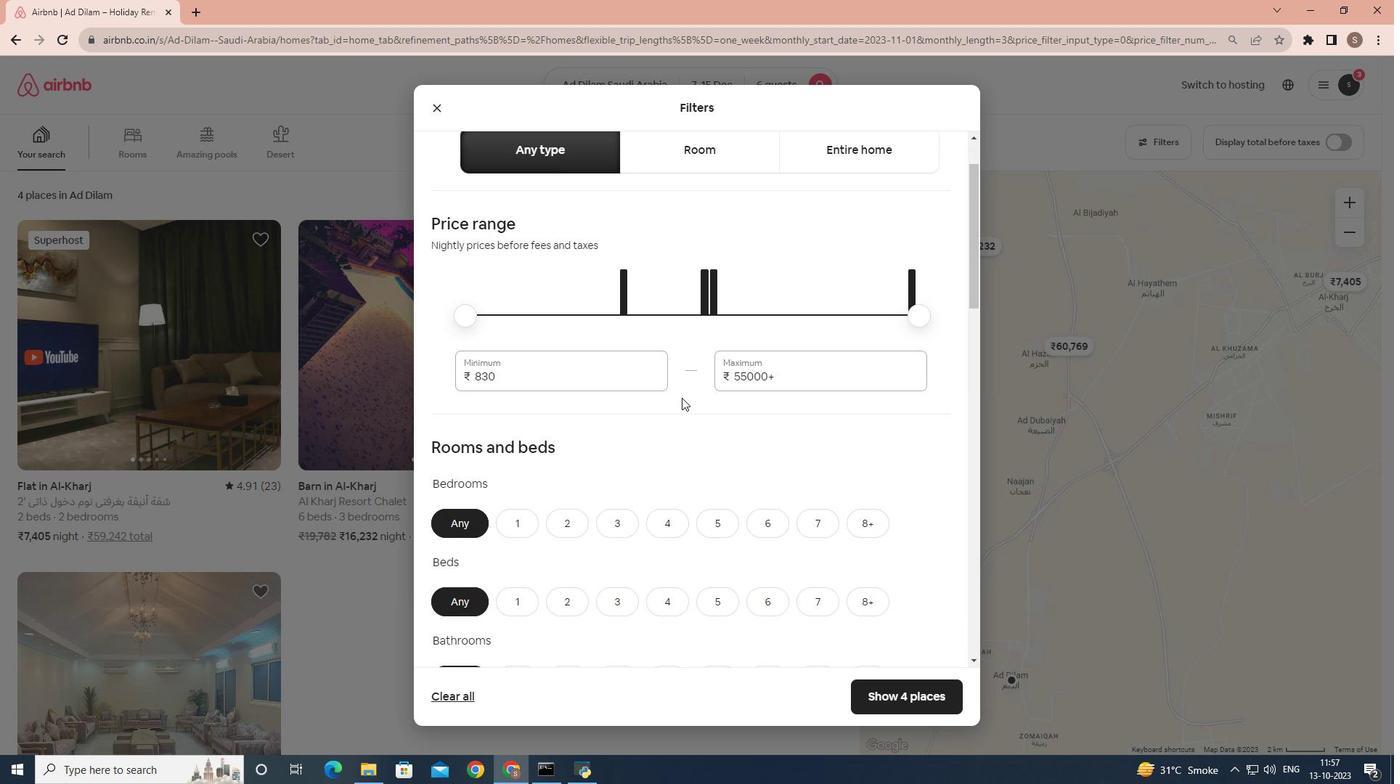 
Action: Mouse moved to (610, 459)
Screenshot: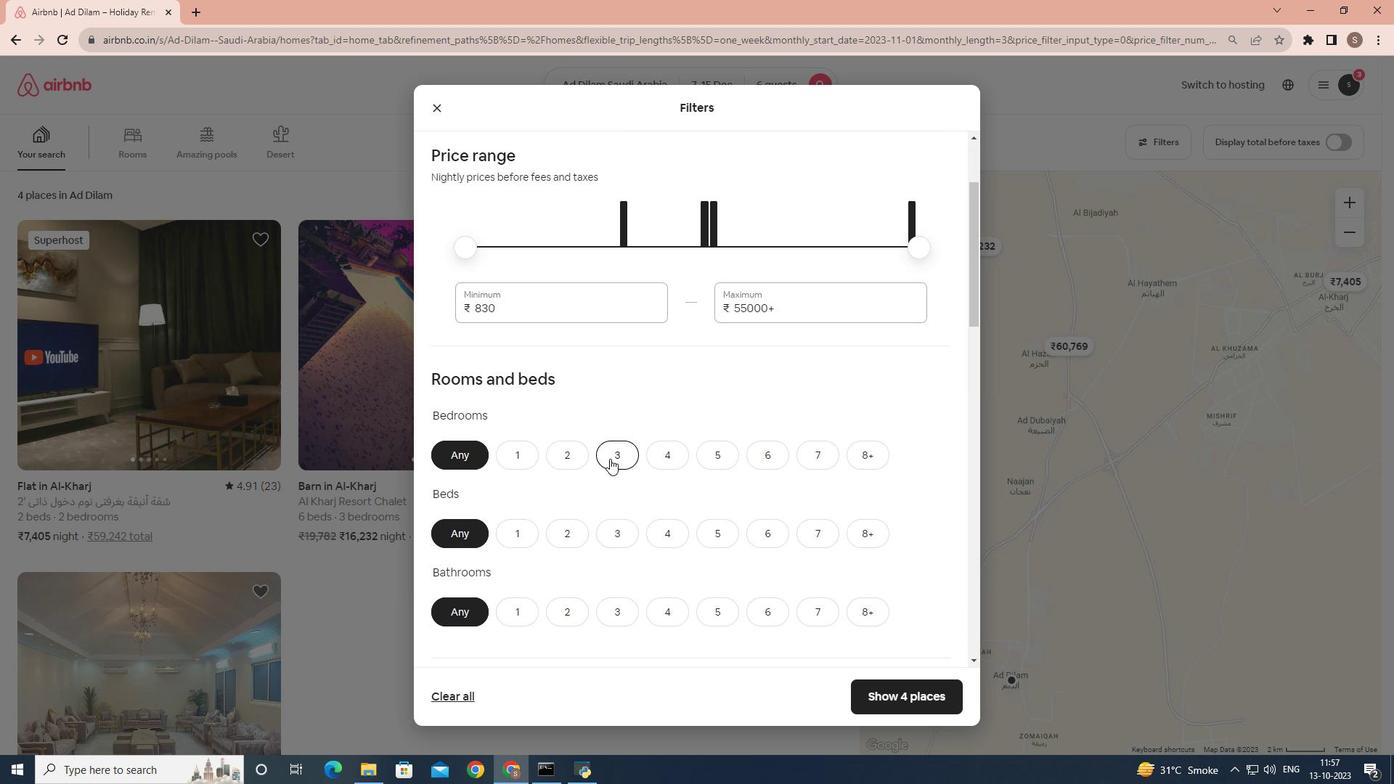 
Action: Mouse pressed left at (610, 459)
Screenshot: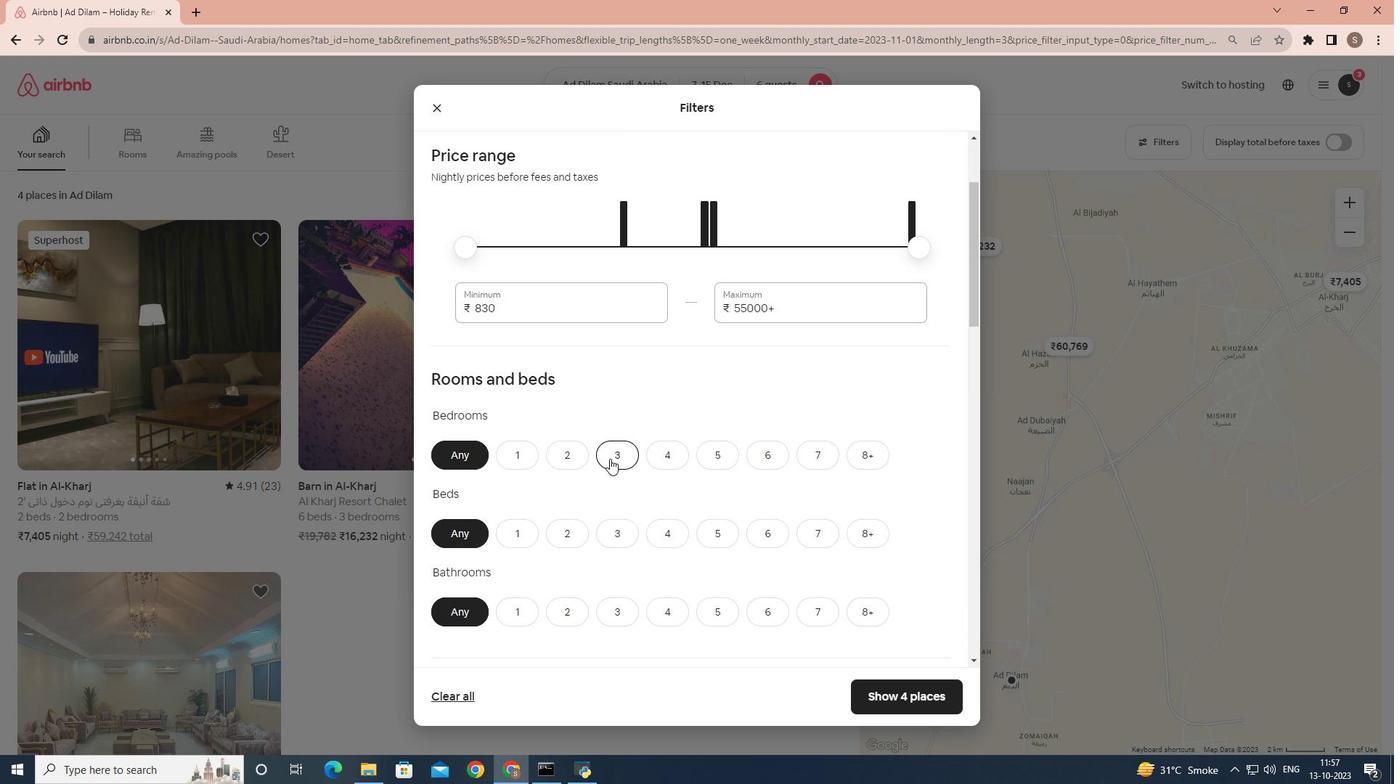 
Action: Mouse scrolled (610, 458) with delta (0, 0)
Screenshot: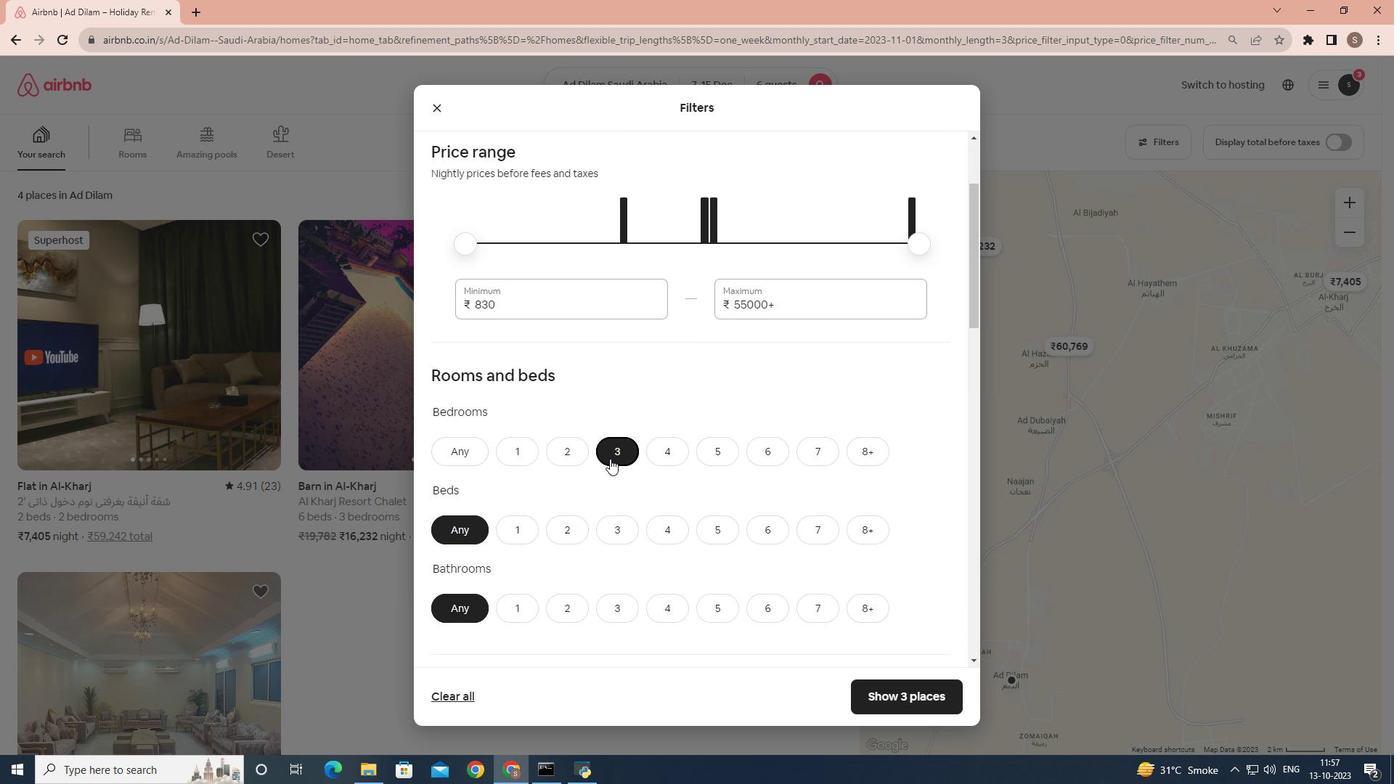 
Action: Mouse pressed left at (610, 459)
Screenshot: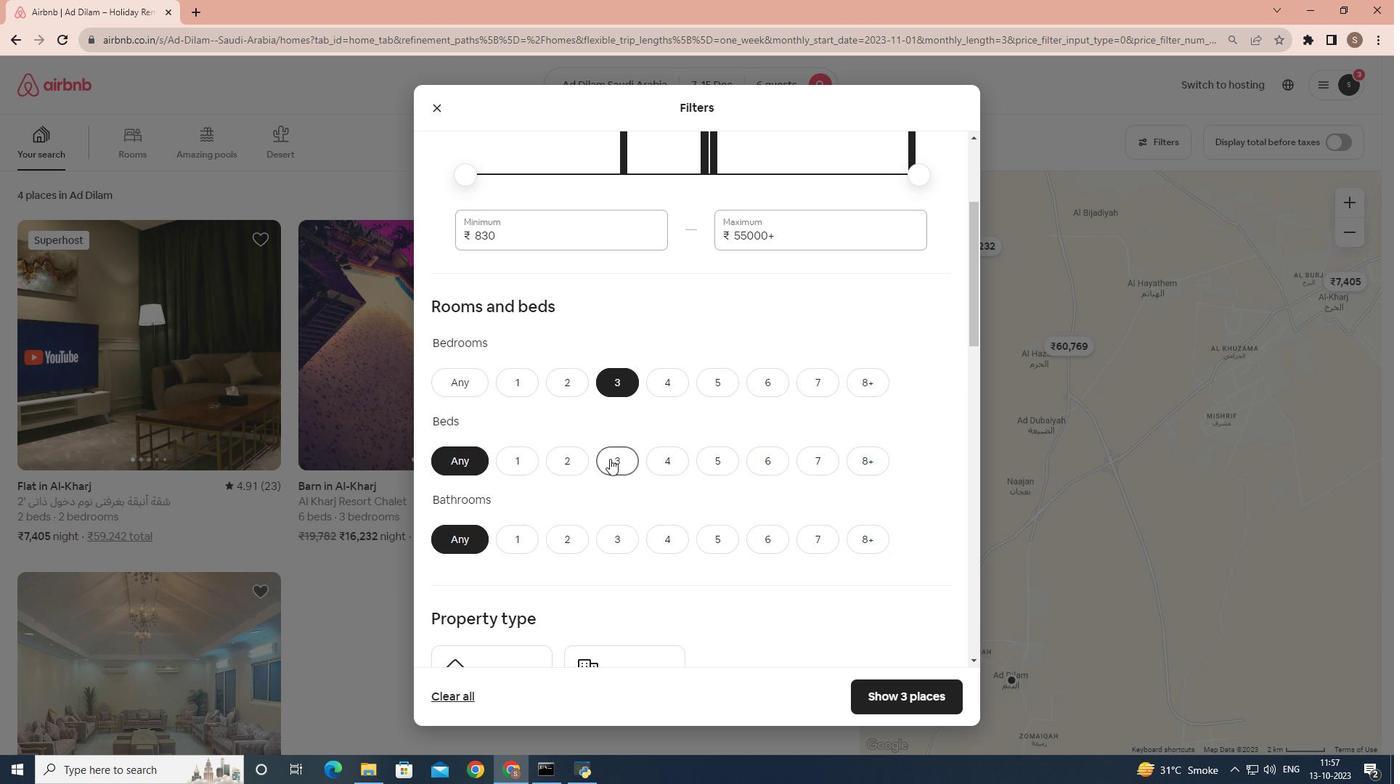 
Action: Mouse scrolled (610, 458) with delta (0, 0)
Screenshot: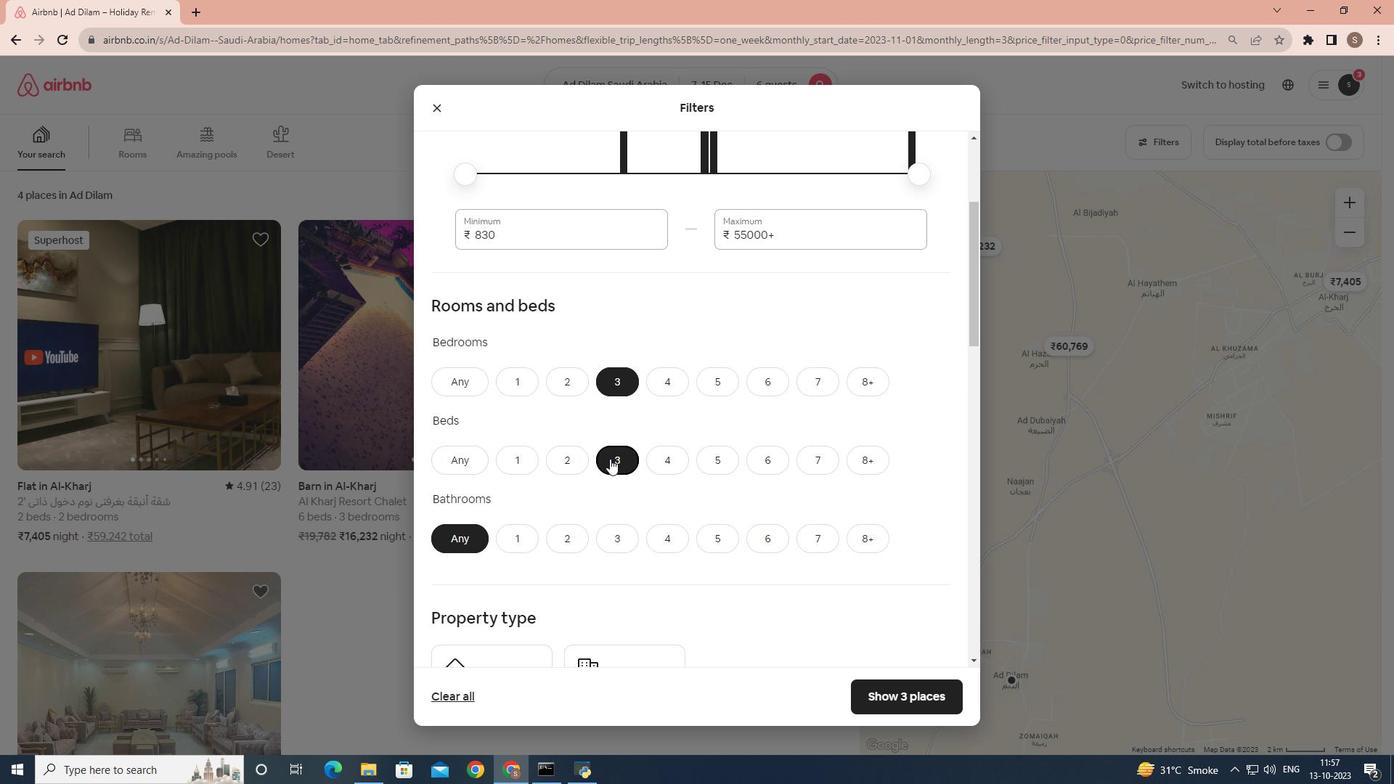 
Action: Mouse moved to (609, 460)
Screenshot: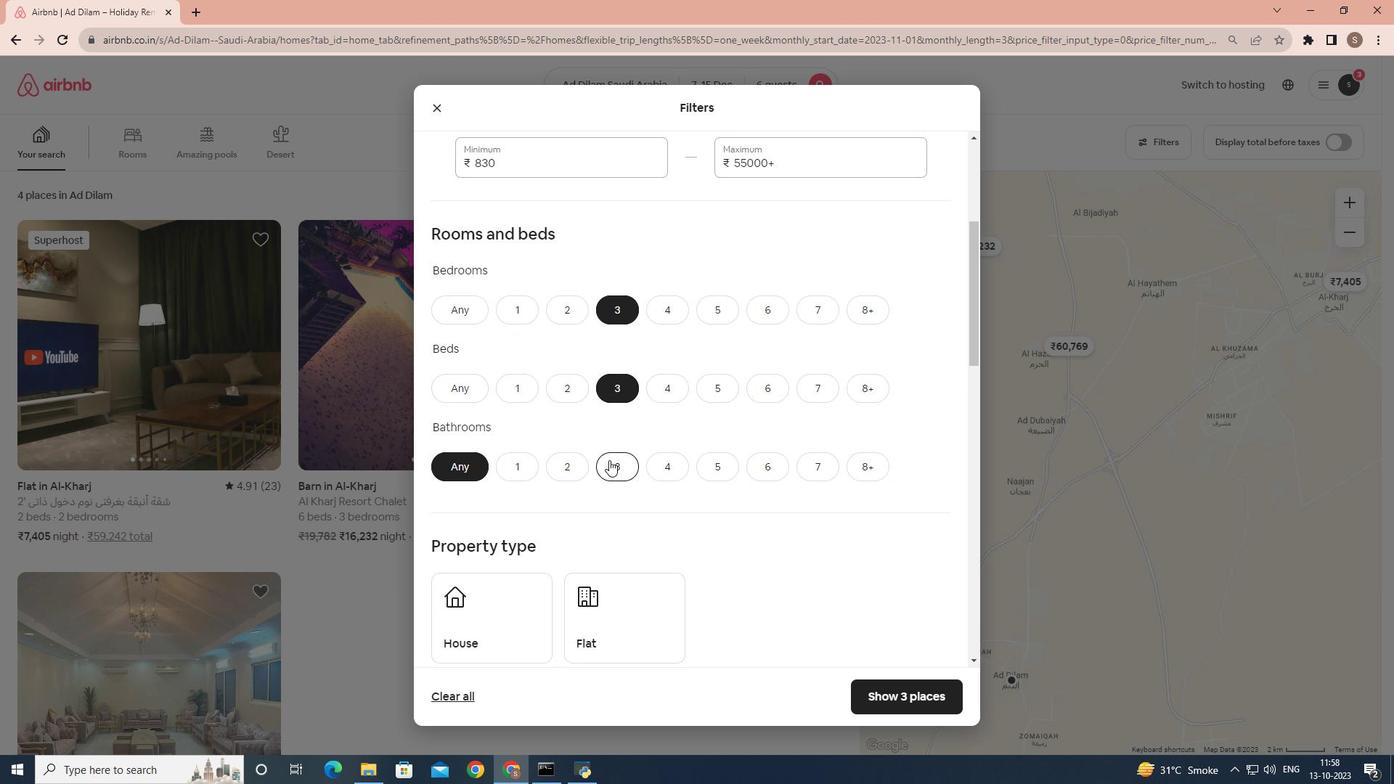 
Action: Mouse pressed left at (609, 460)
Screenshot: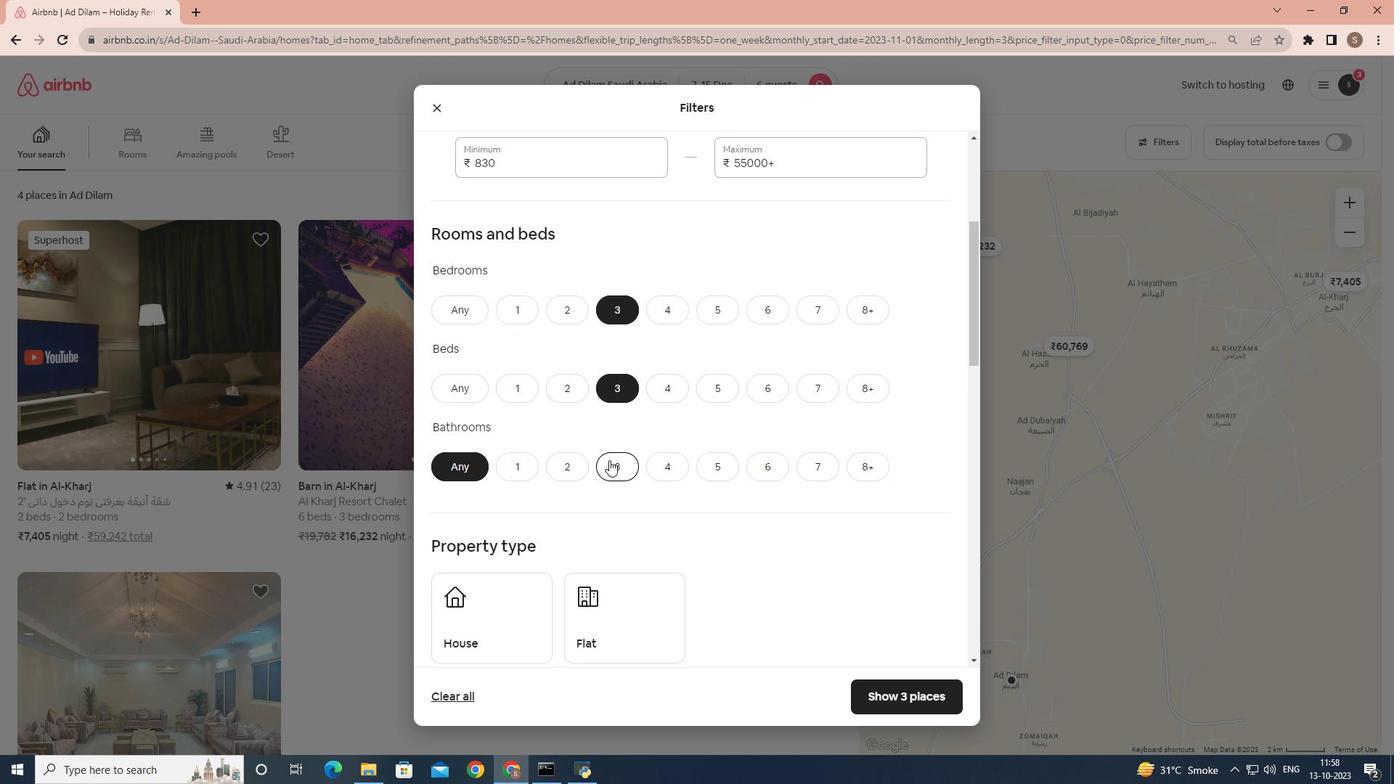 
Action: Mouse moved to (630, 450)
Screenshot: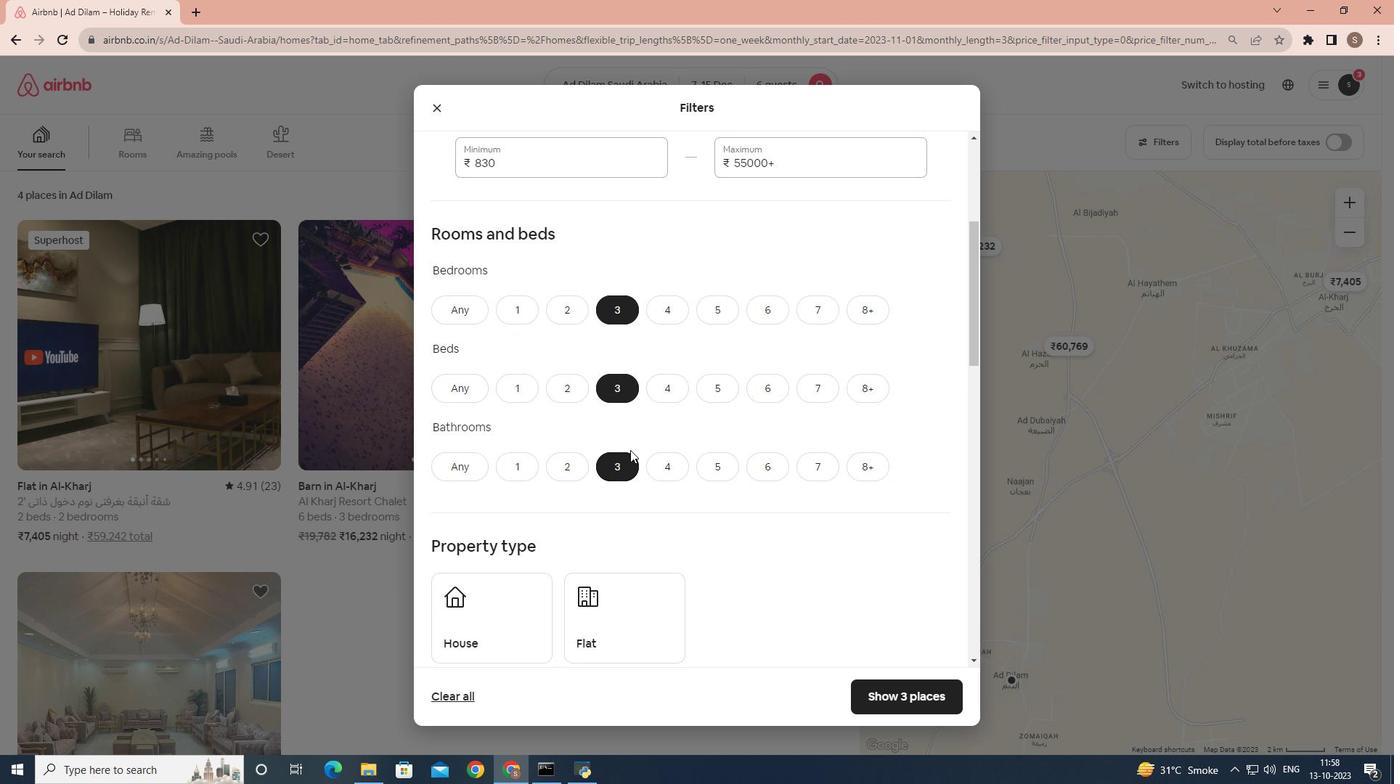 
Action: Mouse scrolled (630, 449) with delta (0, 0)
Screenshot: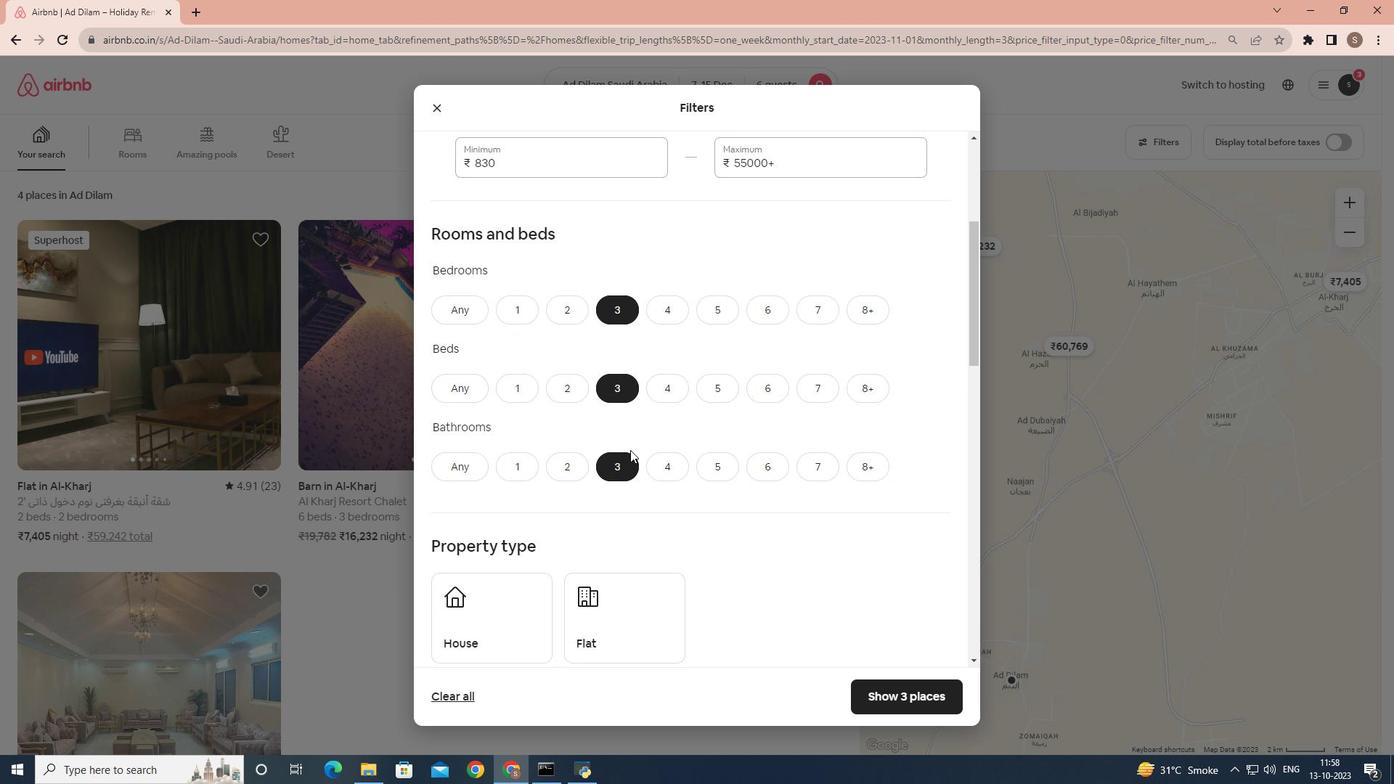 
Action: Mouse scrolled (630, 449) with delta (0, 0)
Screenshot: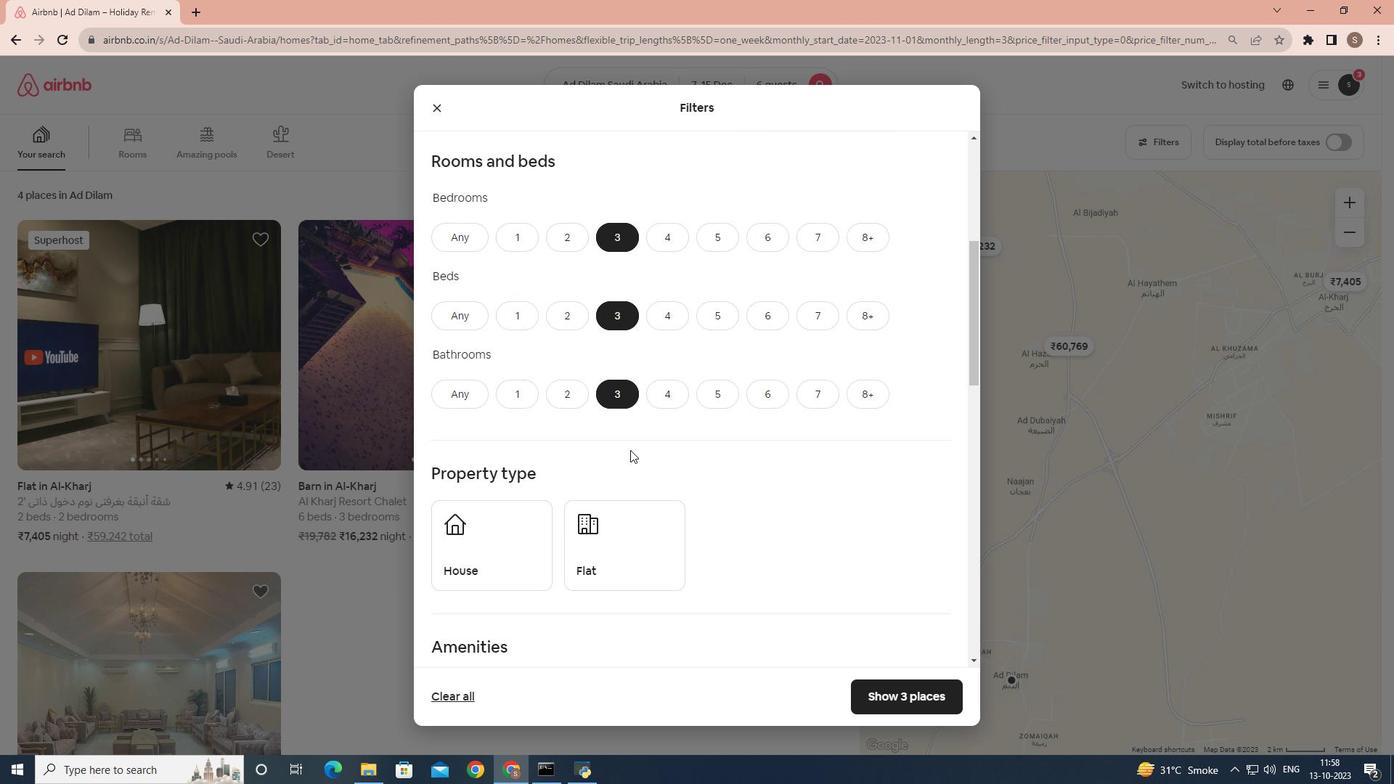
Action: Mouse moved to (643, 481)
Screenshot: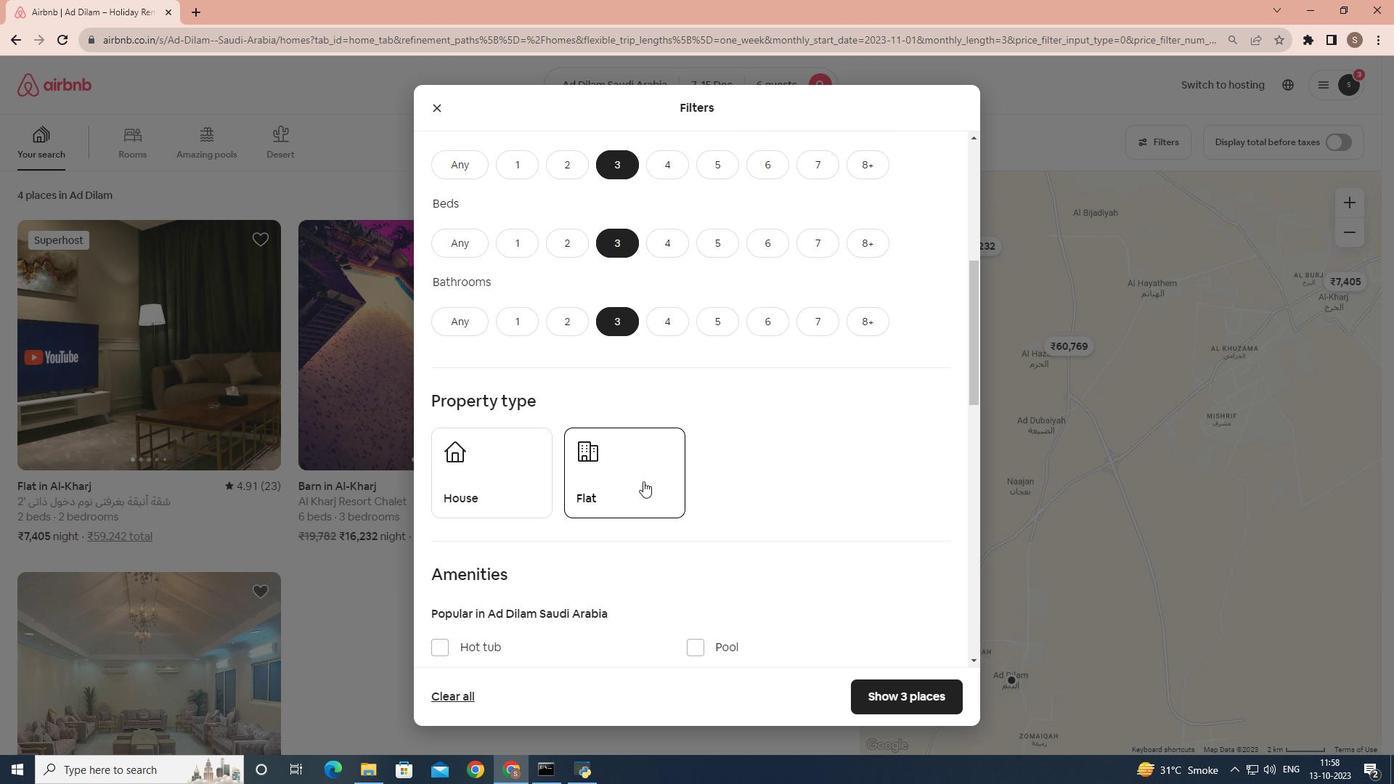 
Action: Mouse scrolled (643, 480) with delta (0, 0)
Screenshot: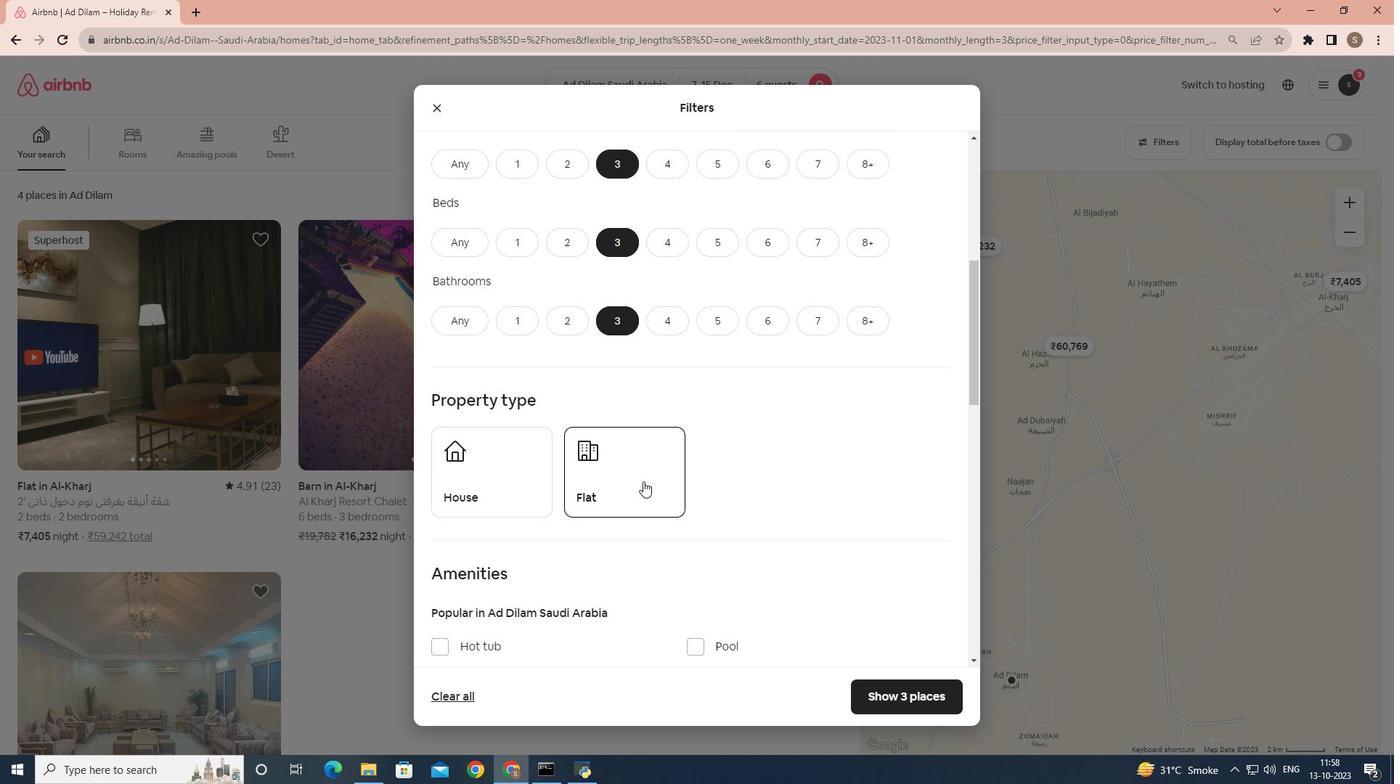 
Action: Mouse scrolled (643, 480) with delta (0, 0)
Screenshot: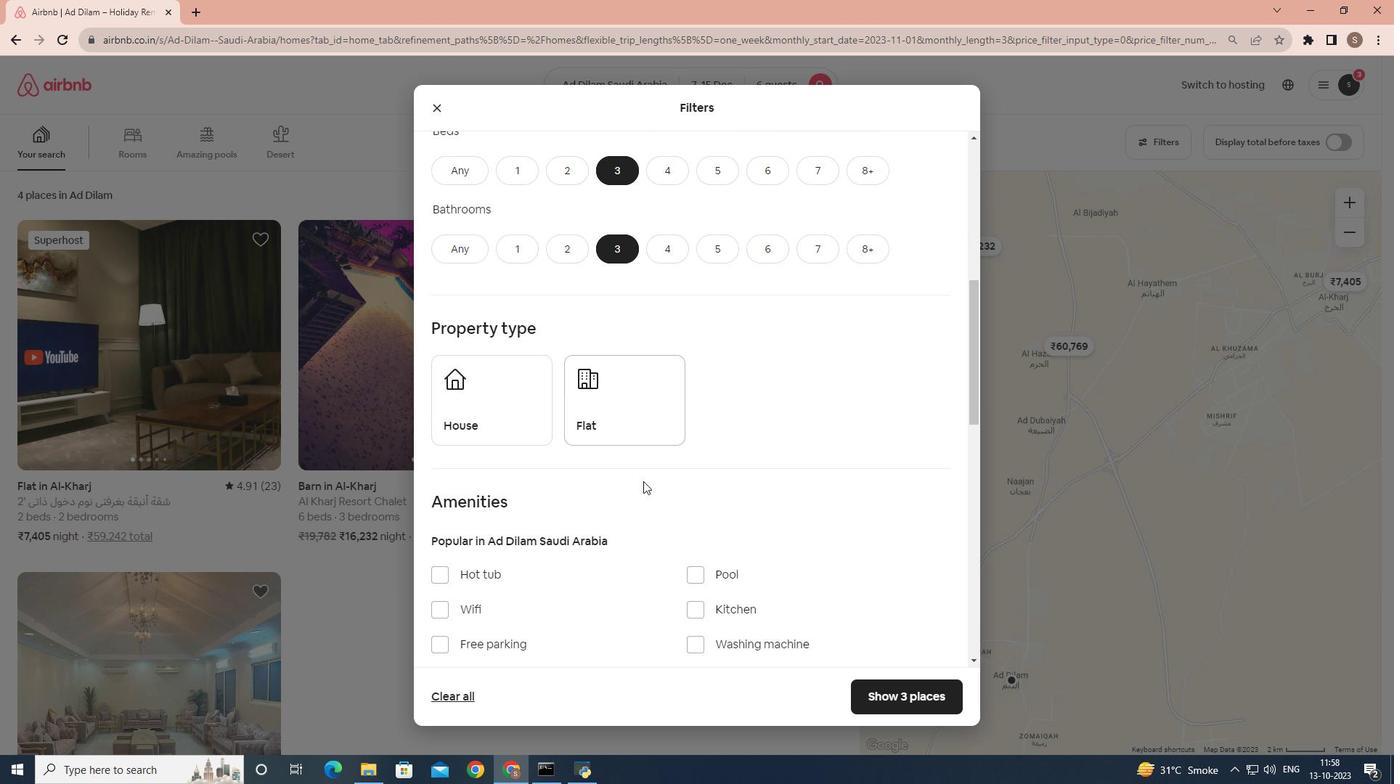 
Action: Mouse scrolled (643, 480) with delta (0, 0)
Screenshot: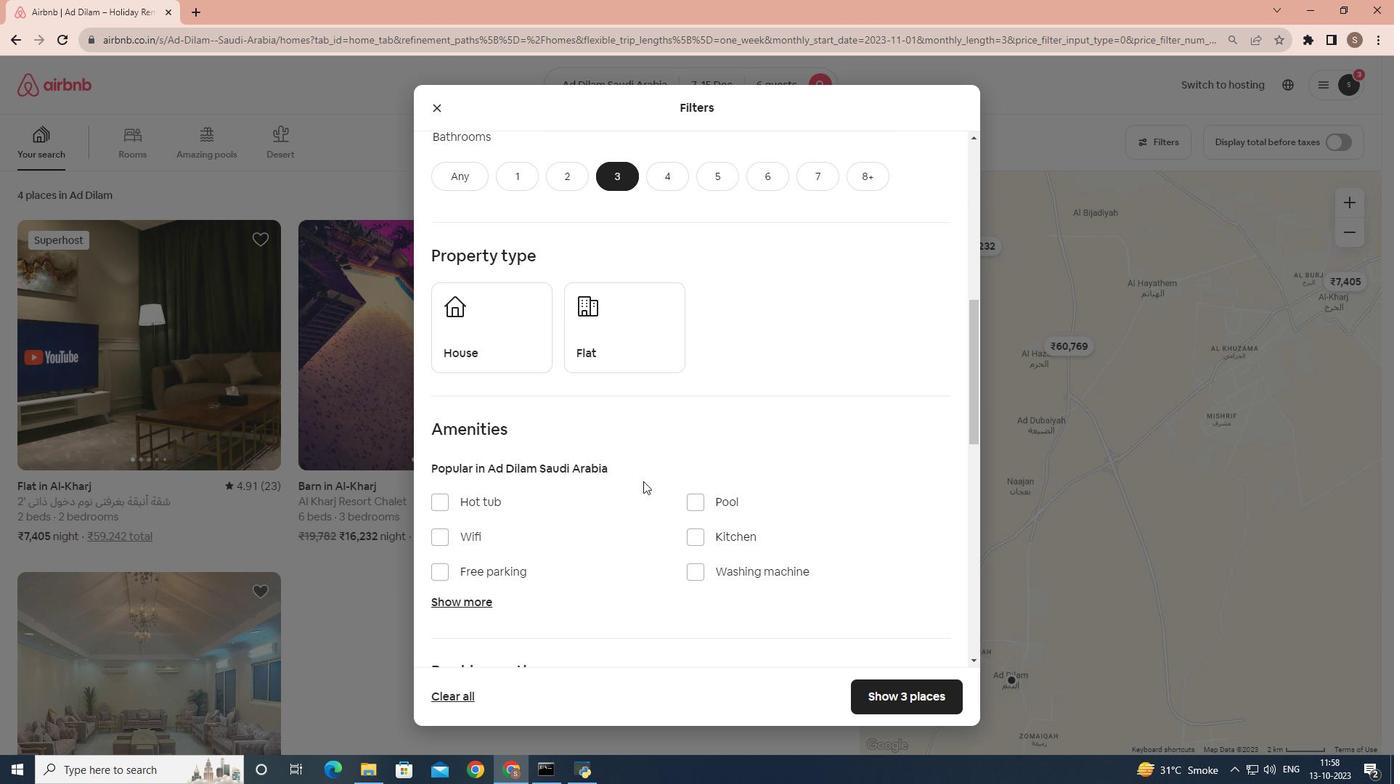 
Action: Mouse moved to (642, 480)
Screenshot: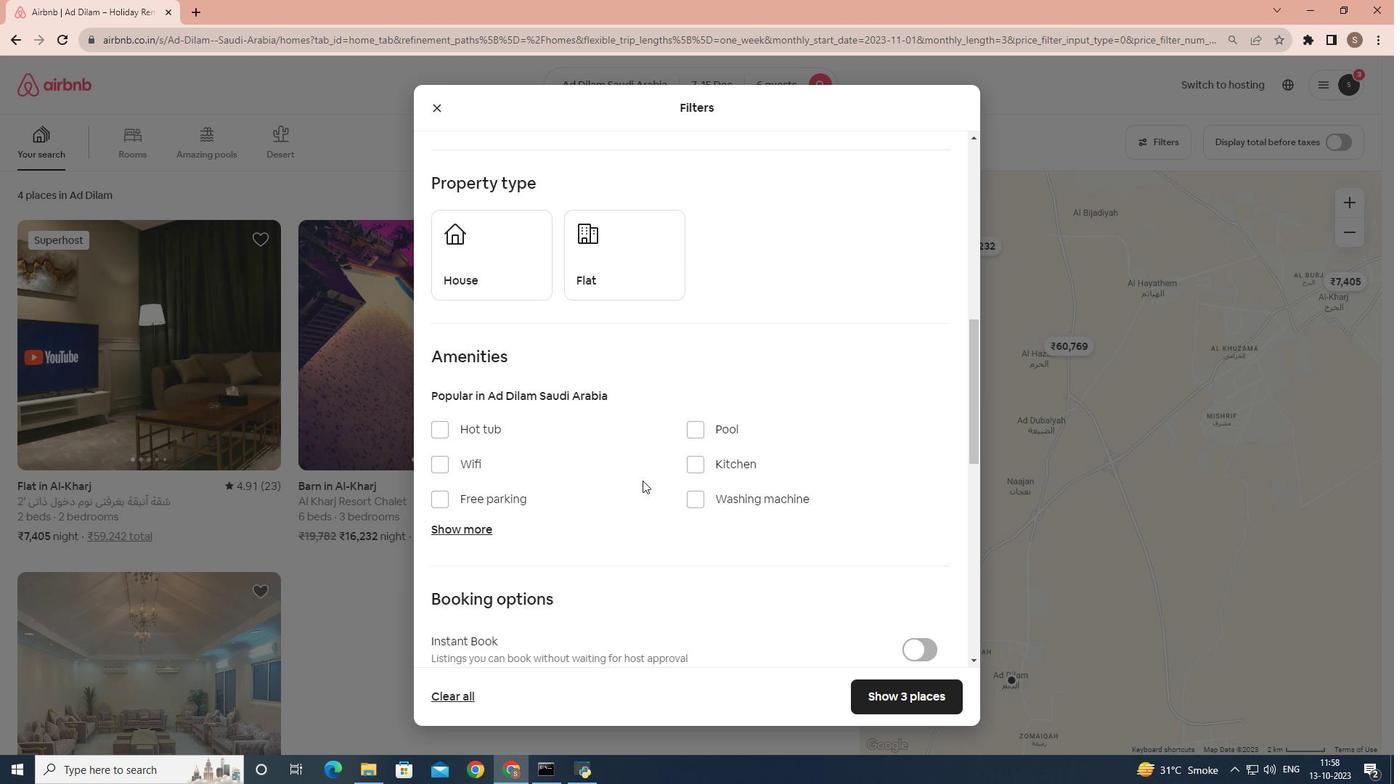 
Action: Mouse scrolled (642, 480) with delta (0, 0)
Screenshot: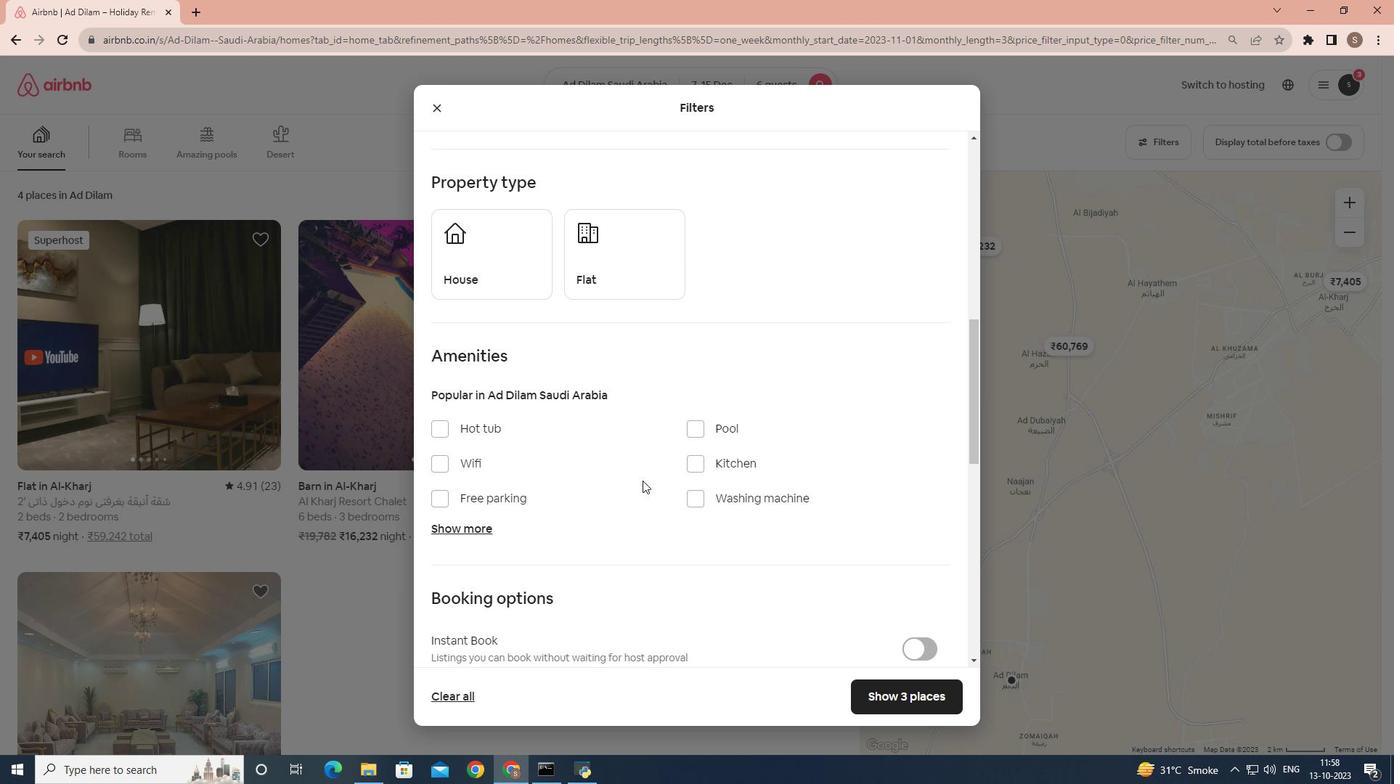 
Action: Mouse scrolled (642, 480) with delta (0, 0)
Screenshot: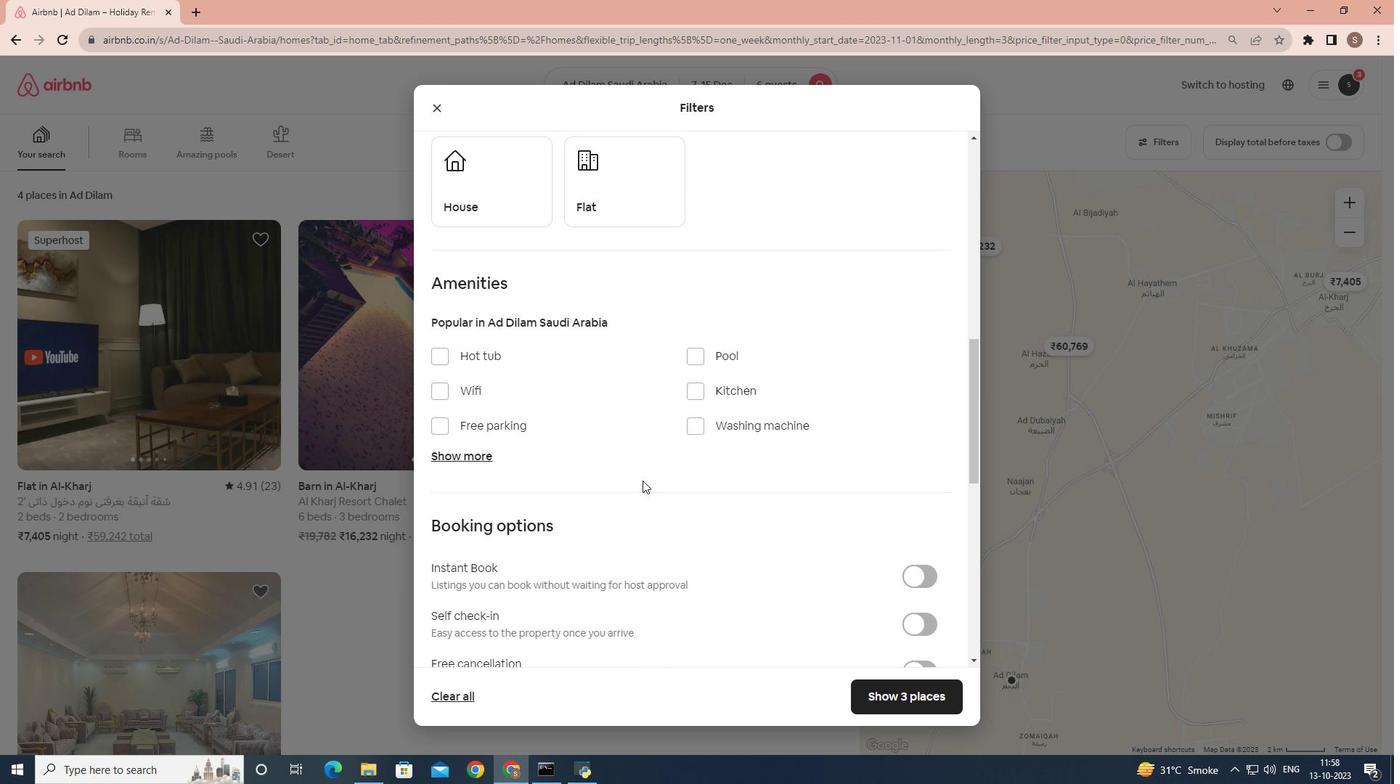 
Action: Mouse moved to (926, 550)
Screenshot: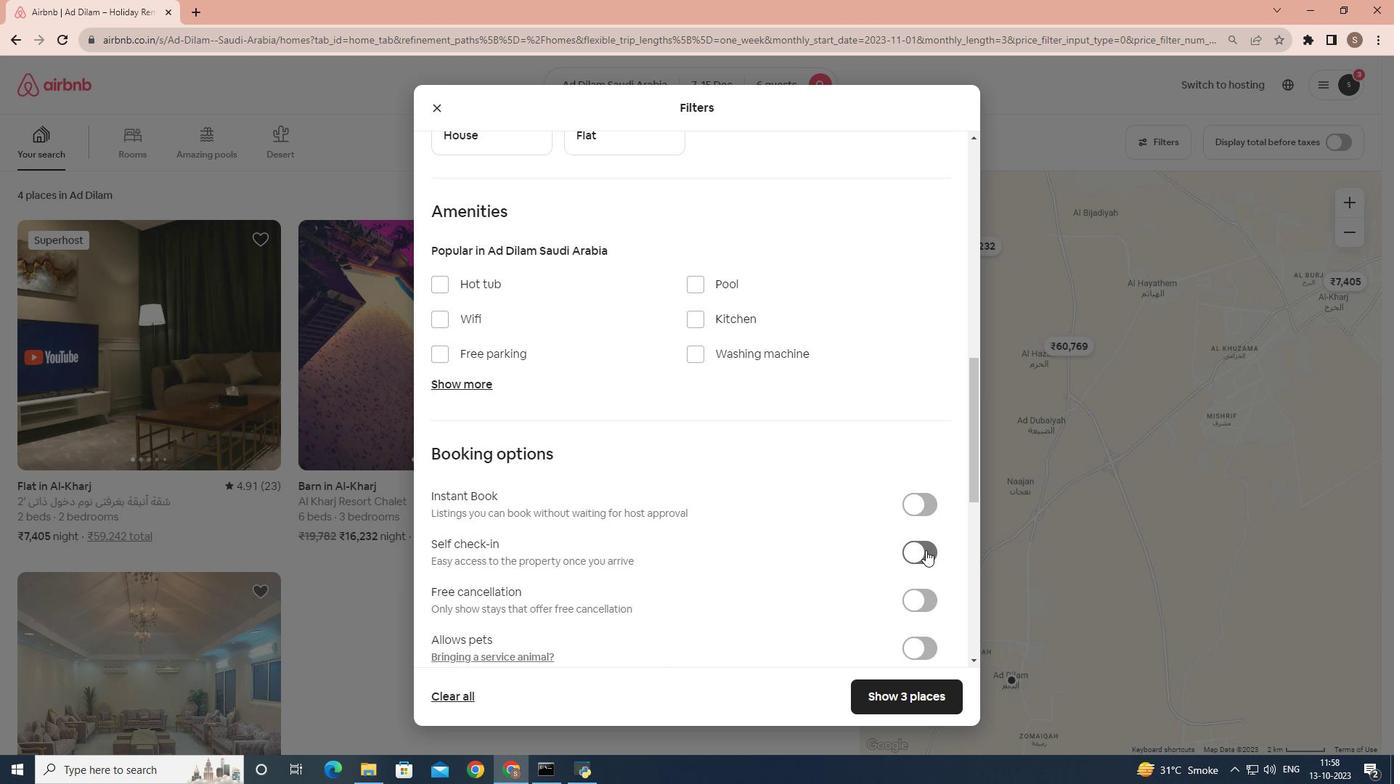 
Action: Mouse pressed left at (926, 550)
Screenshot: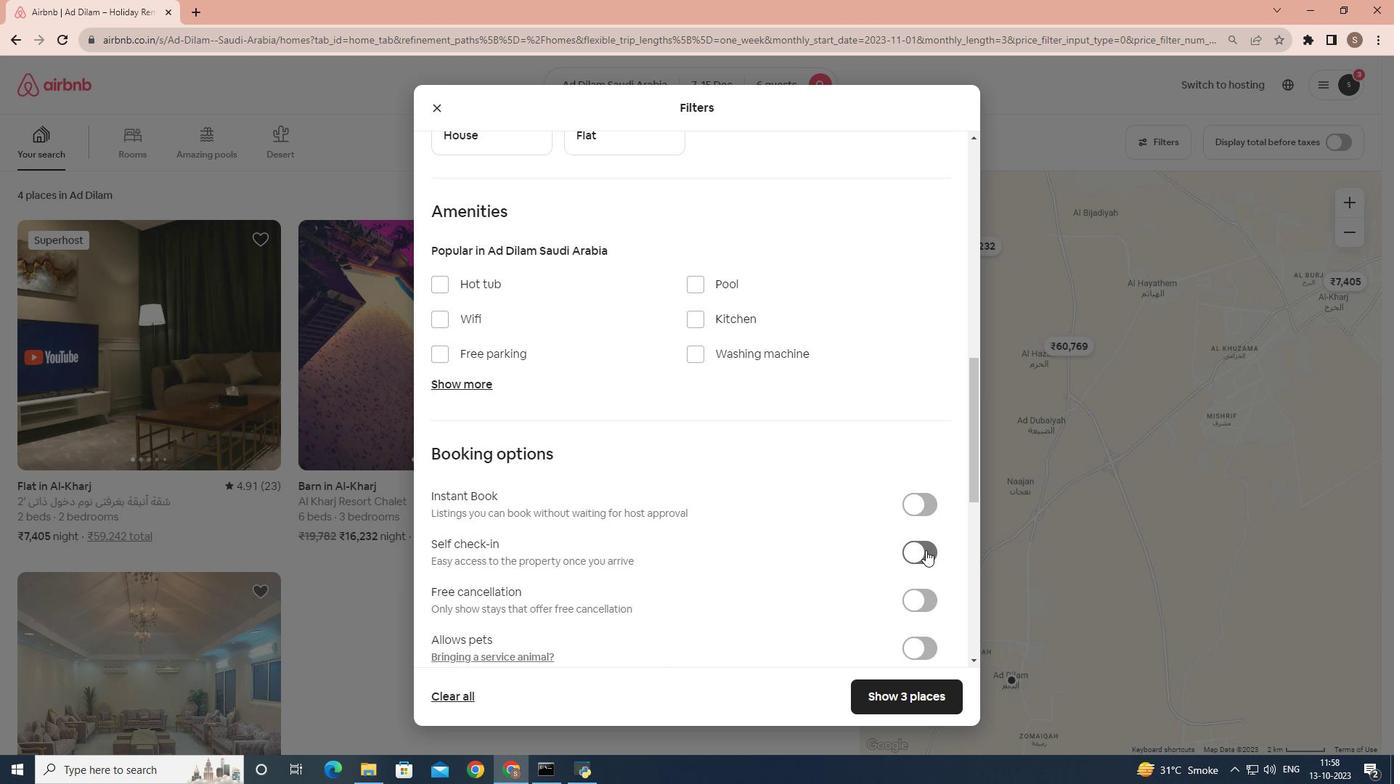 
Action: Mouse moved to (918, 579)
Screenshot: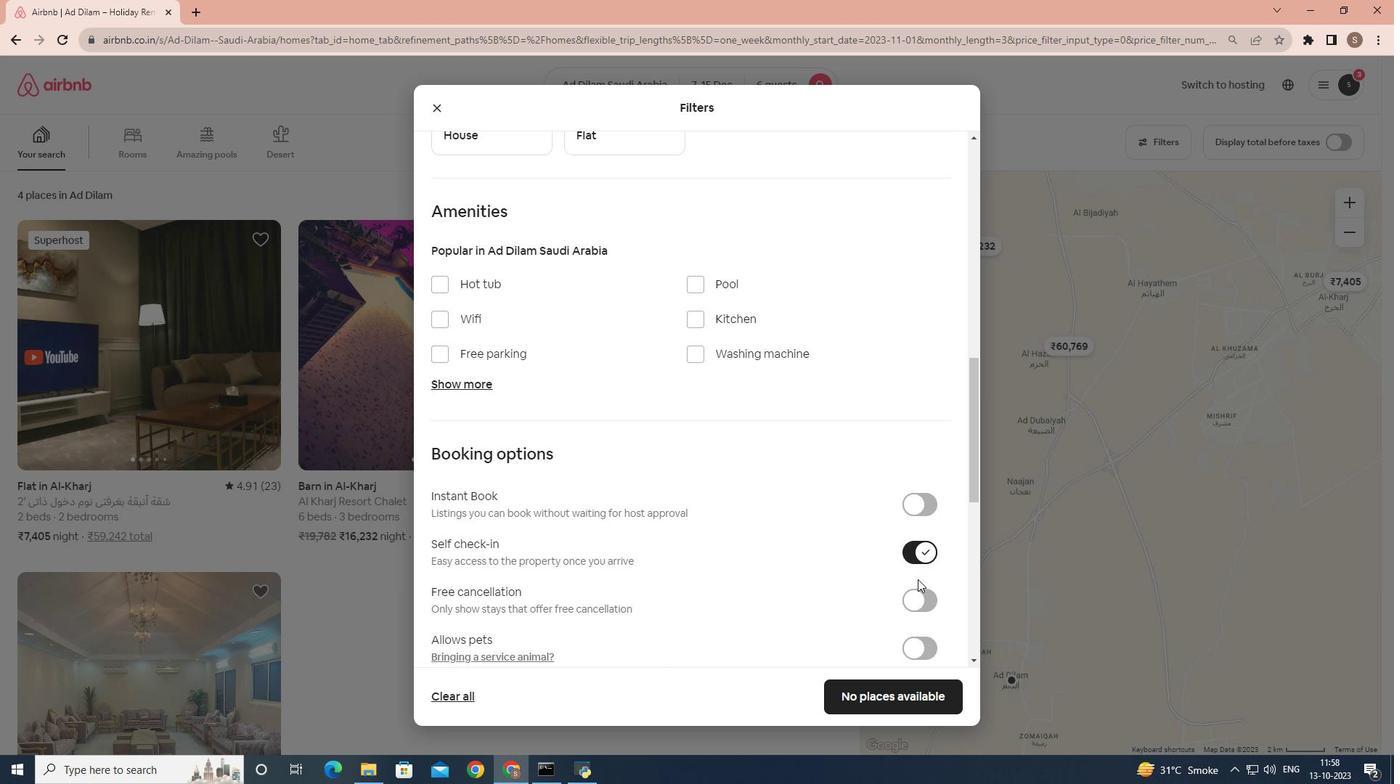 
